 Task: Search one way flight ticket for 2 adults, 2 infants in seat and 1 infant on lap in first from Rockford: Chicago Rockford International Airport(was Northwest Chicagoland Regional Airport At Rockford) to Greensboro: Piedmont Triad International Airport on 5-1-2023. Choice of flights is Delta. Number of bags: 1 carry on bag and 5 checked bags. Price is upto 65000. Outbound departure time preference is 23:30.
Action: Mouse moved to (286, 333)
Screenshot: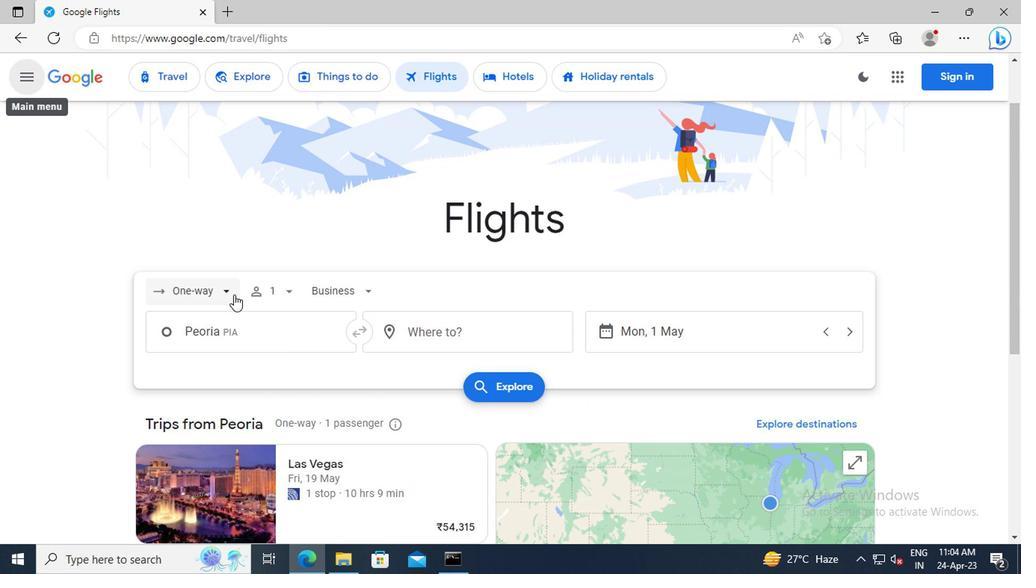 
Action: Mouse pressed left at (286, 333)
Screenshot: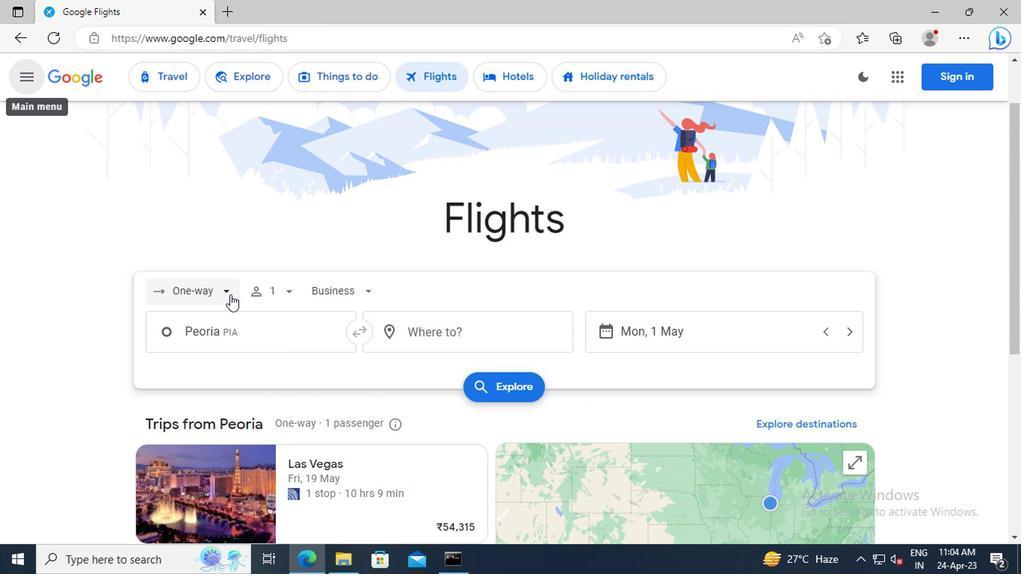 
Action: Mouse moved to (264, 385)
Screenshot: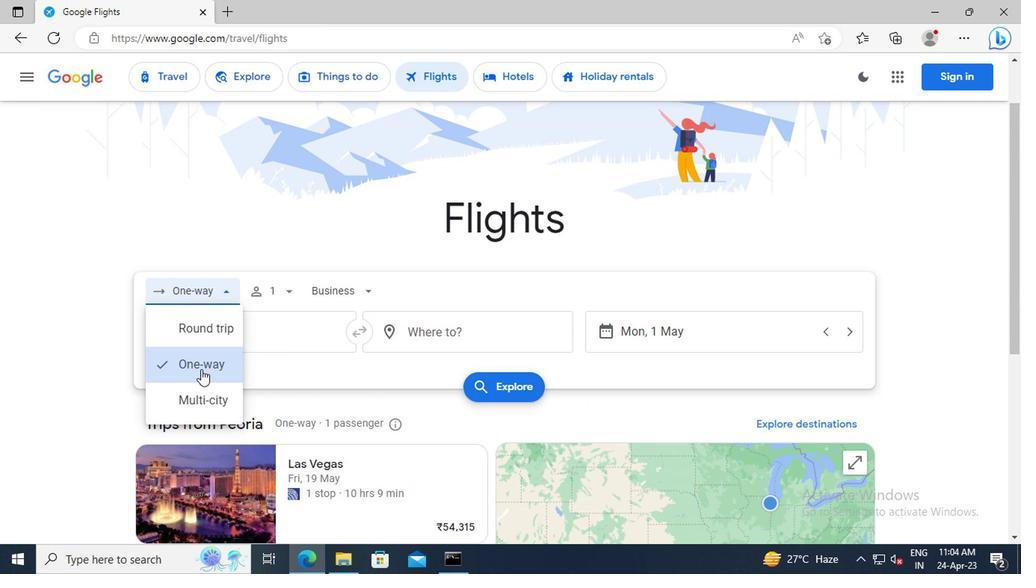 
Action: Mouse pressed left at (264, 385)
Screenshot: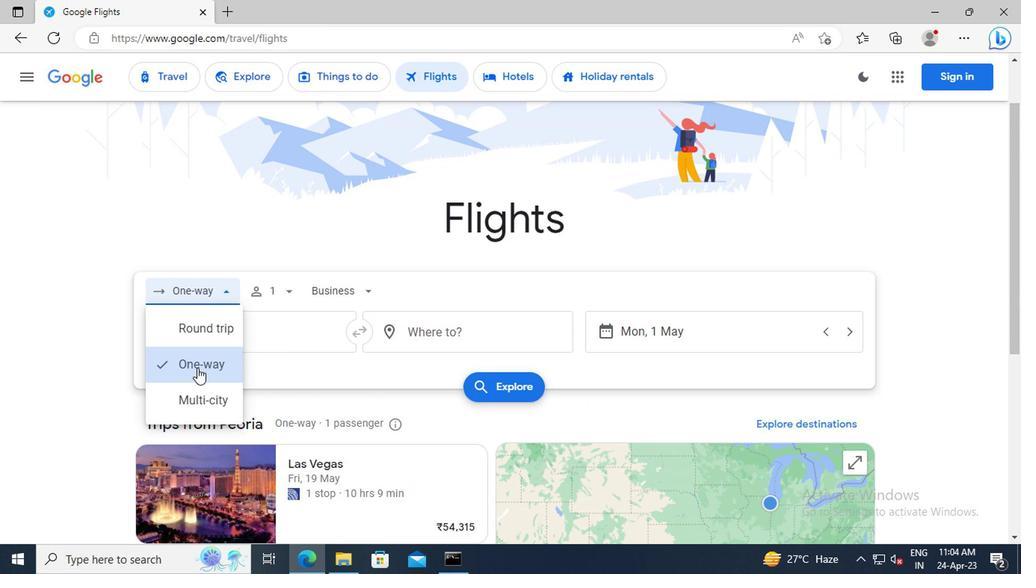 
Action: Mouse moved to (332, 332)
Screenshot: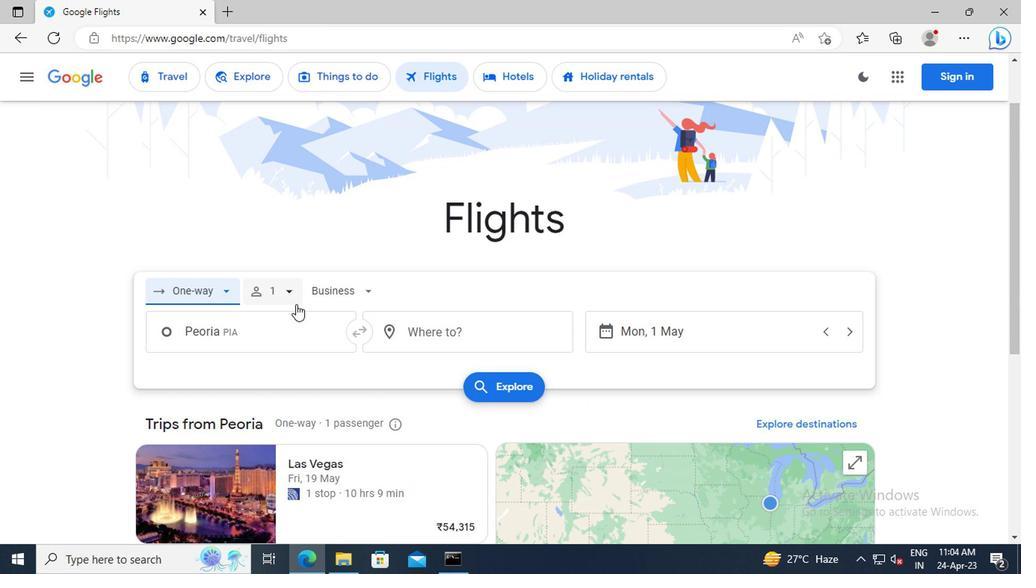 
Action: Mouse pressed left at (332, 332)
Screenshot: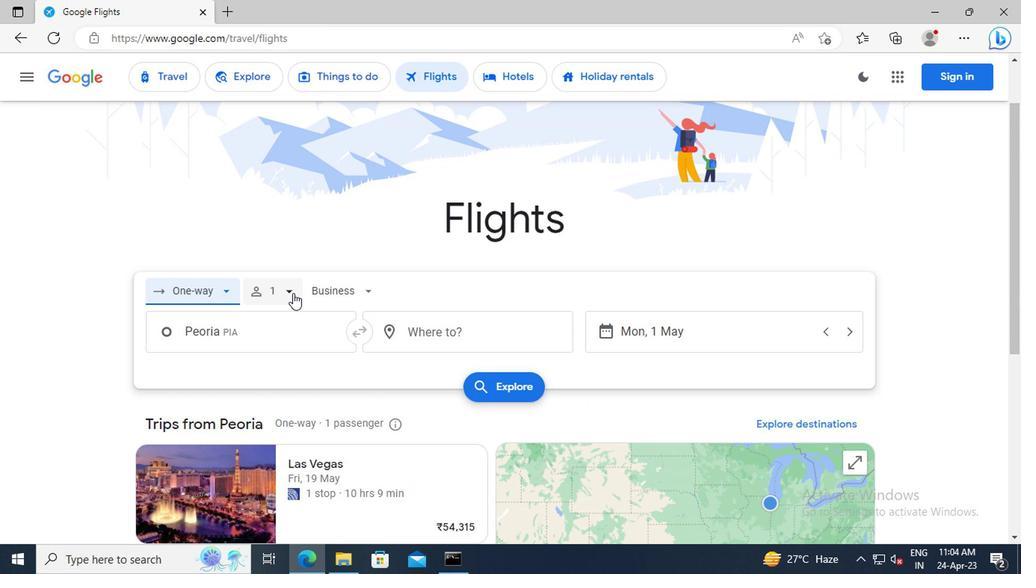 
Action: Mouse moved to (408, 361)
Screenshot: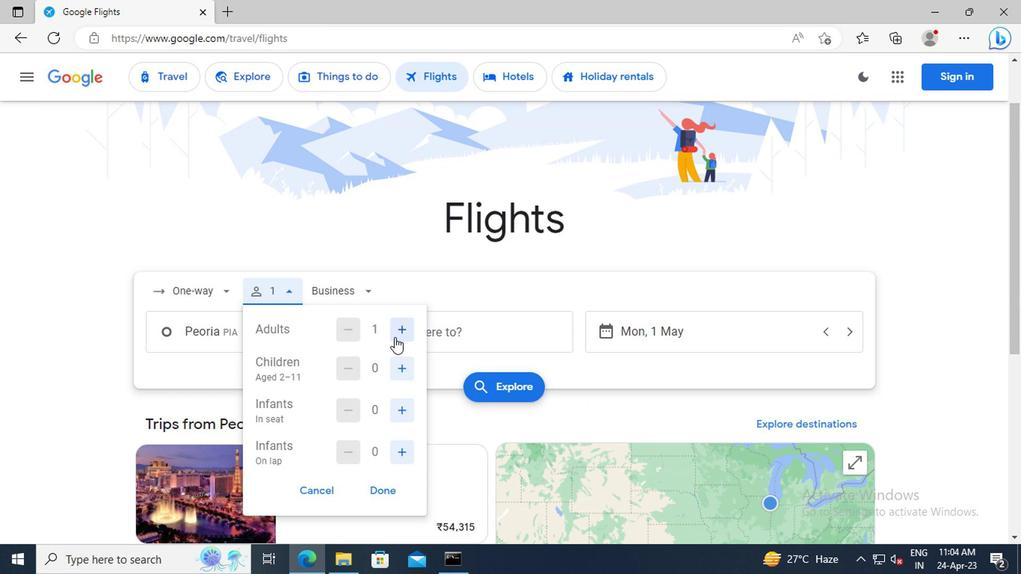 
Action: Mouse pressed left at (408, 361)
Screenshot: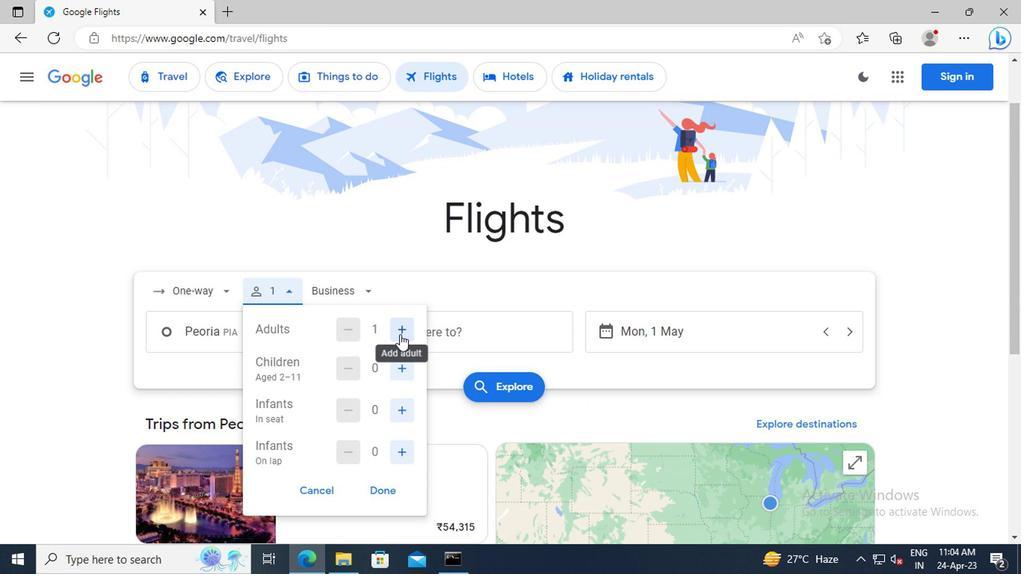 
Action: Mouse moved to (410, 415)
Screenshot: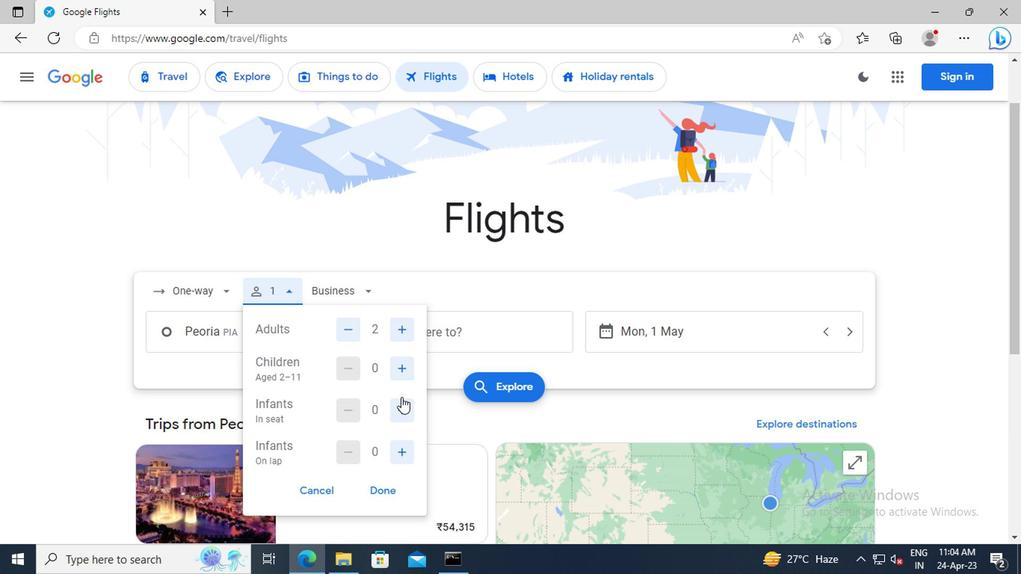
Action: Mouse pressed left at (410, 415)
Screenshot: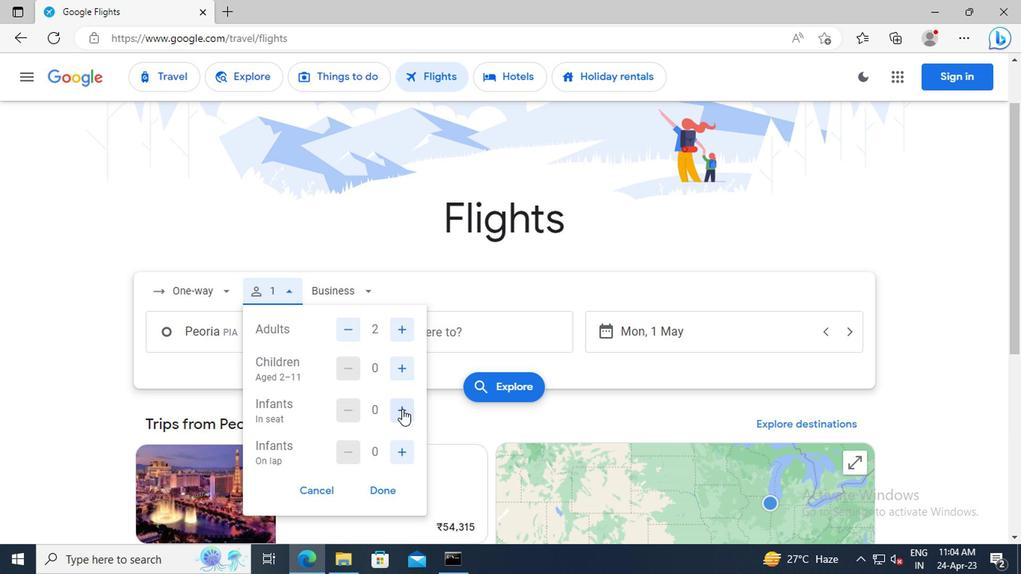 
Action: Mouse pressed left at (410, 415)
Screenshot: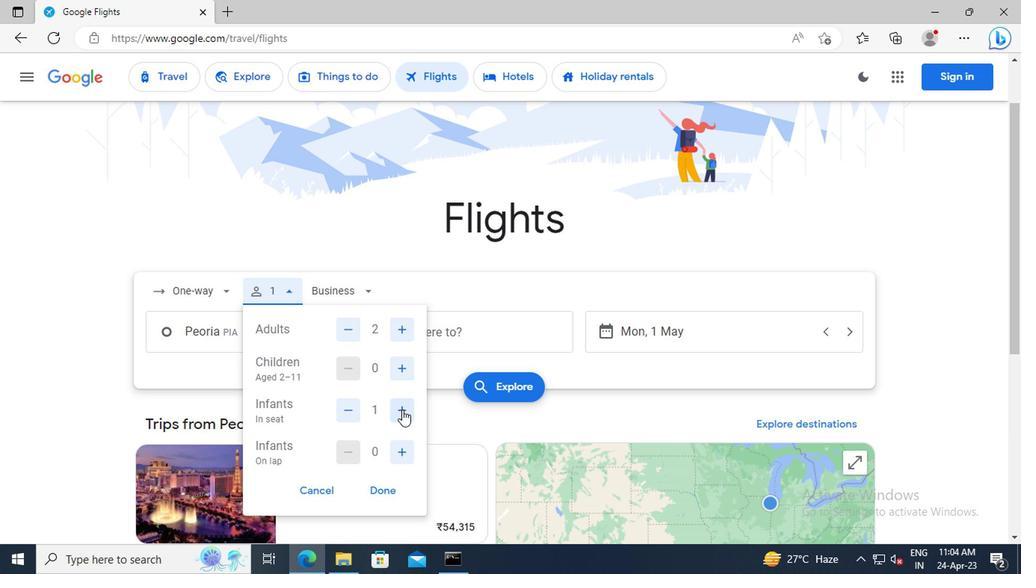 
Action: Mouse moved to (408, 443)
Screenshot: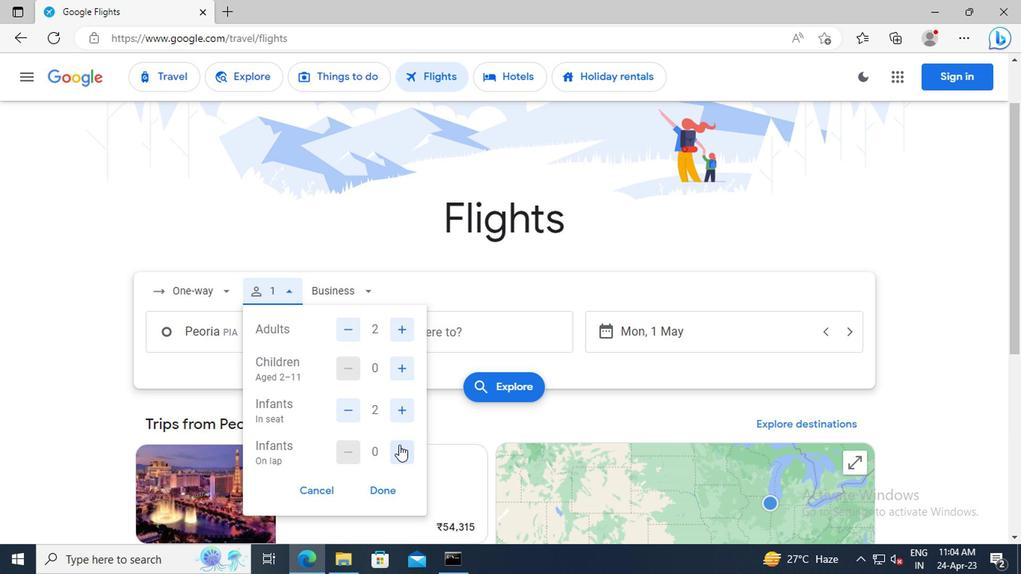 
Action: Mouse pressed left at (408, 443)
Screenshot: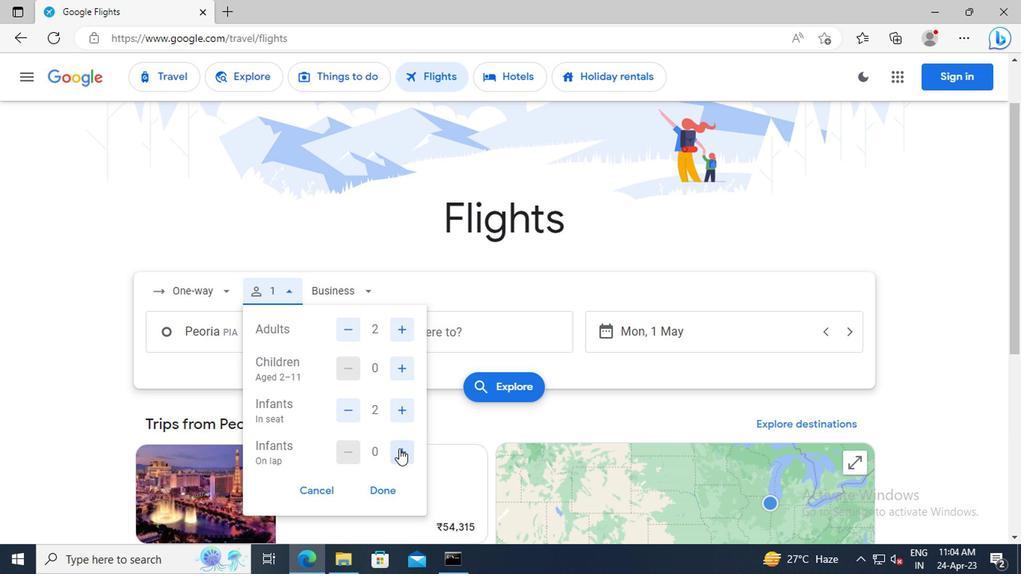 
Action: Mouse moved to (400, 473)
Screenshot: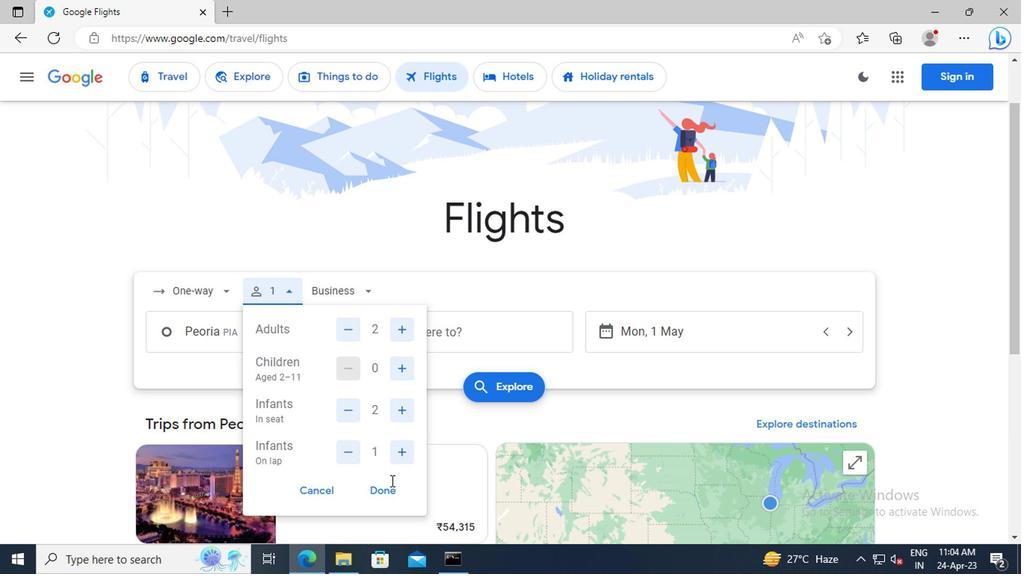 
Action: Mouse pressed left at (400, 473)
Screenshot: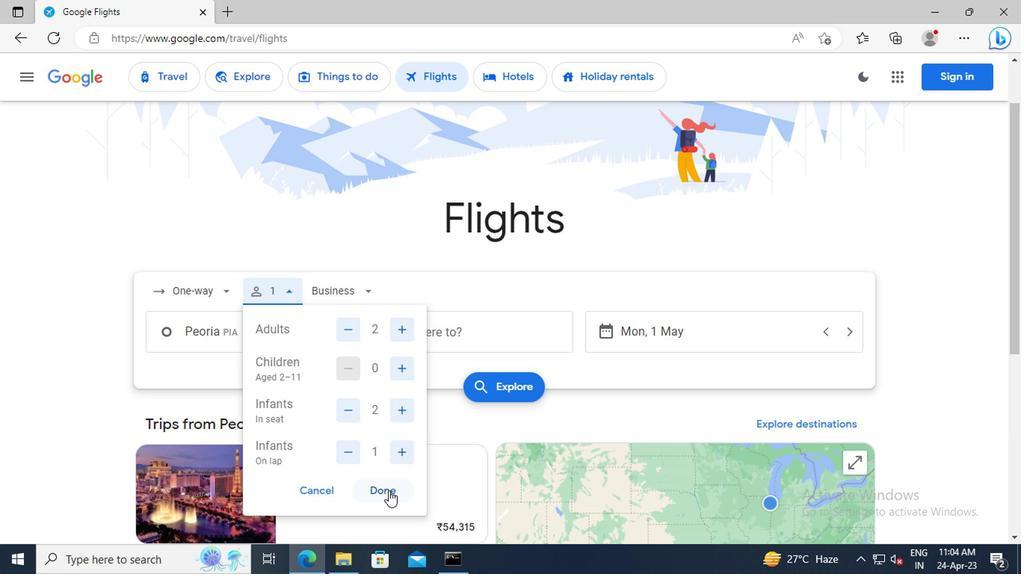 
Action: Mouse moved to (366, 328)
Screenshot: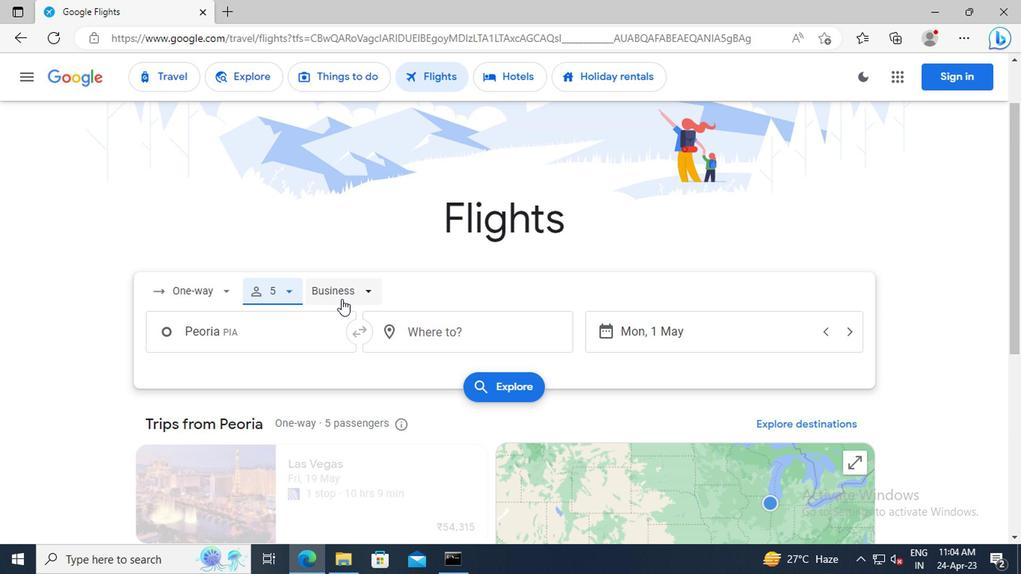 
Action: Mouse pressed left at (366, 328)
Screenshot: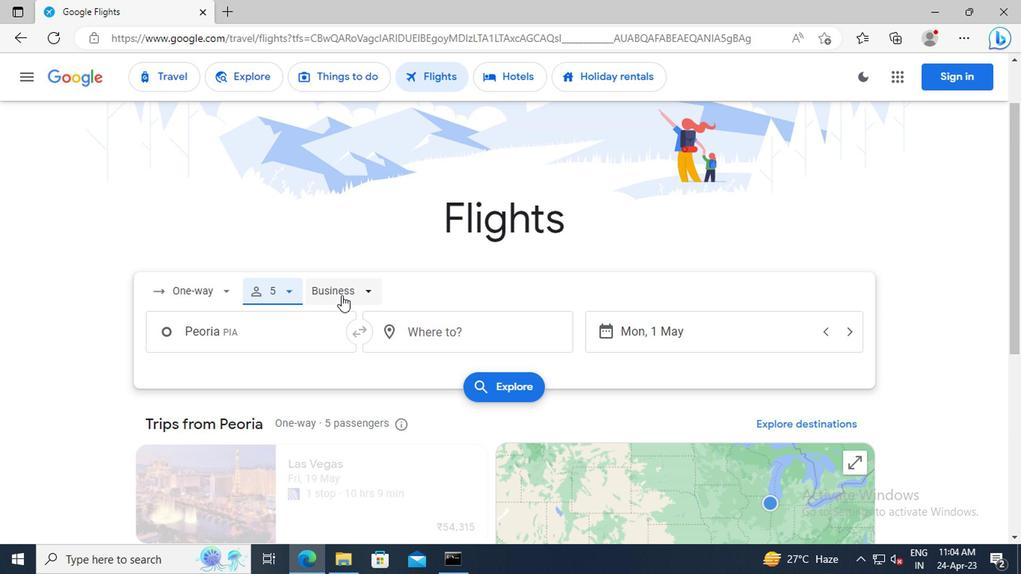 
Action: Mouse moved to (374, 435)
Screenshot: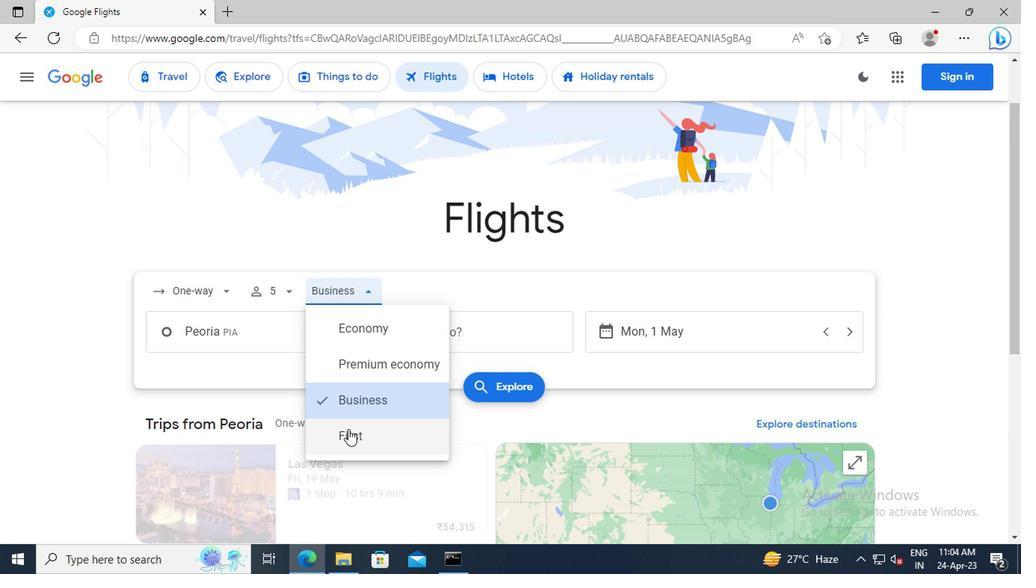 
Action: Mouse pressed left at (374, 435)
Screenshot: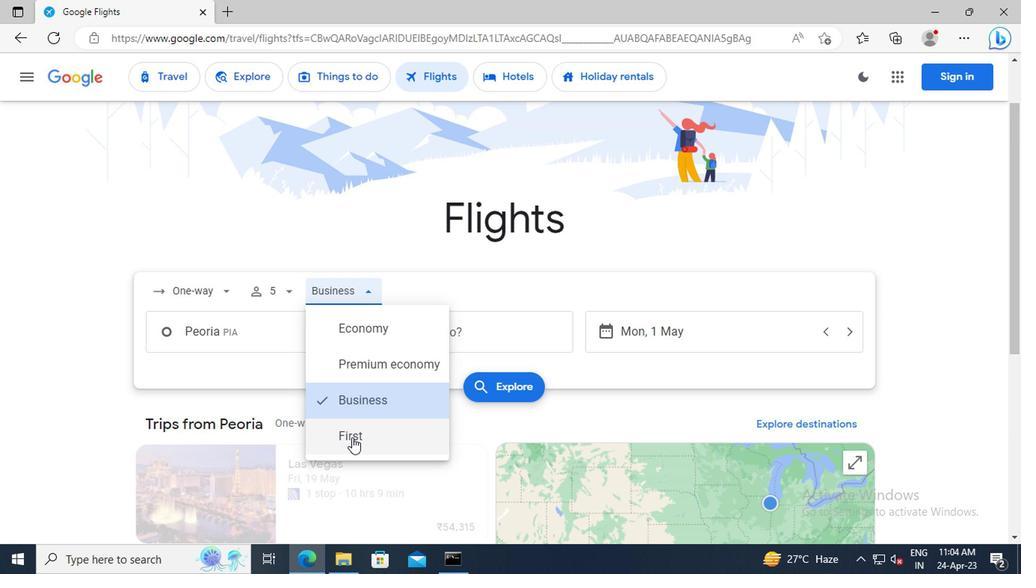 
Action: Mouse moved to (282, 357)
Screenshot: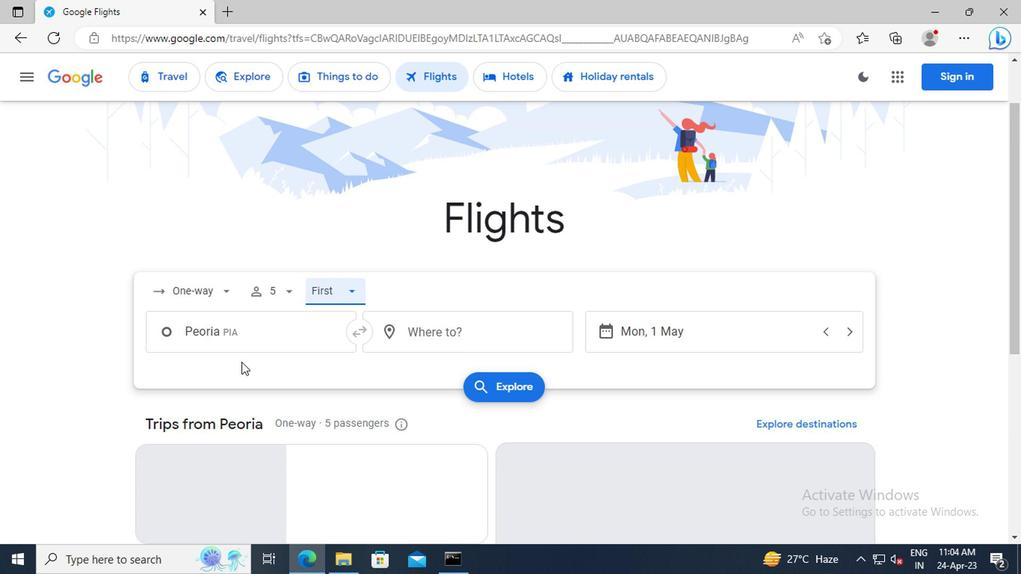 
Action: Mouse pressed left at (282, 357)
Screenshot: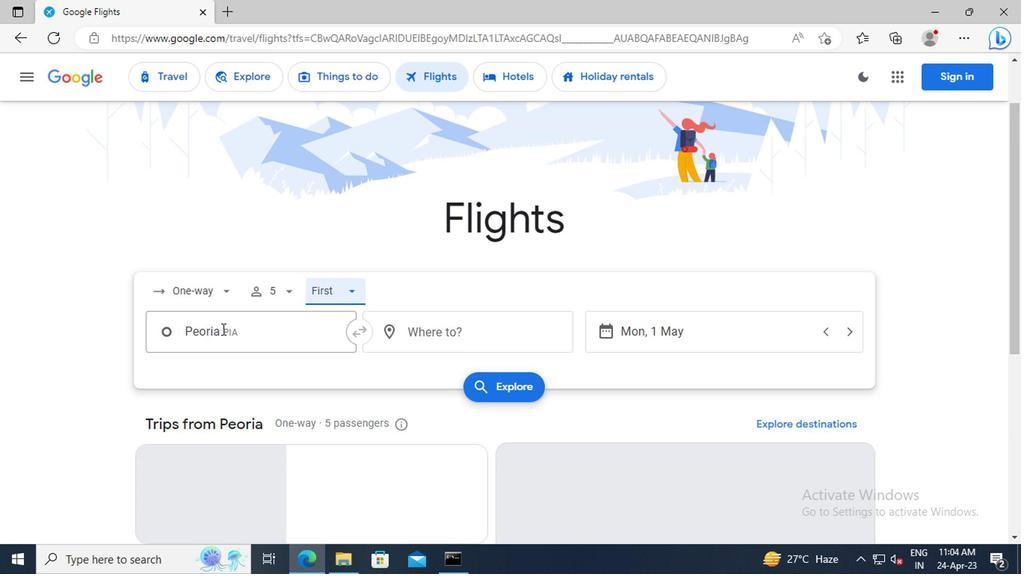 
Action: Key pressed <Key.shift>ROCKFORD<Key.shift>:<Key.space><Key.shift>CHI
Screenshot: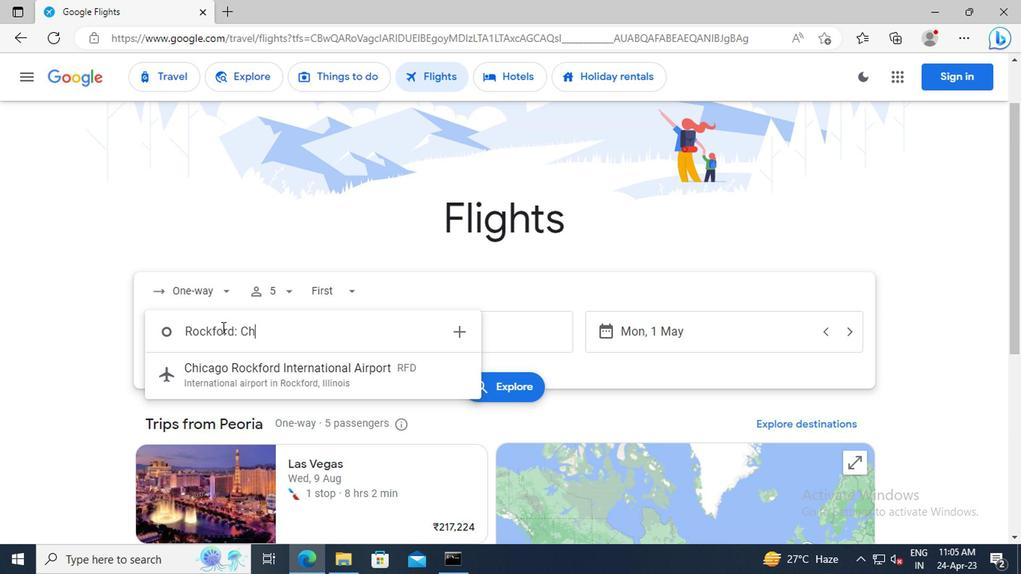 
Action: Mouse moved to (298, 385)
Screenshot: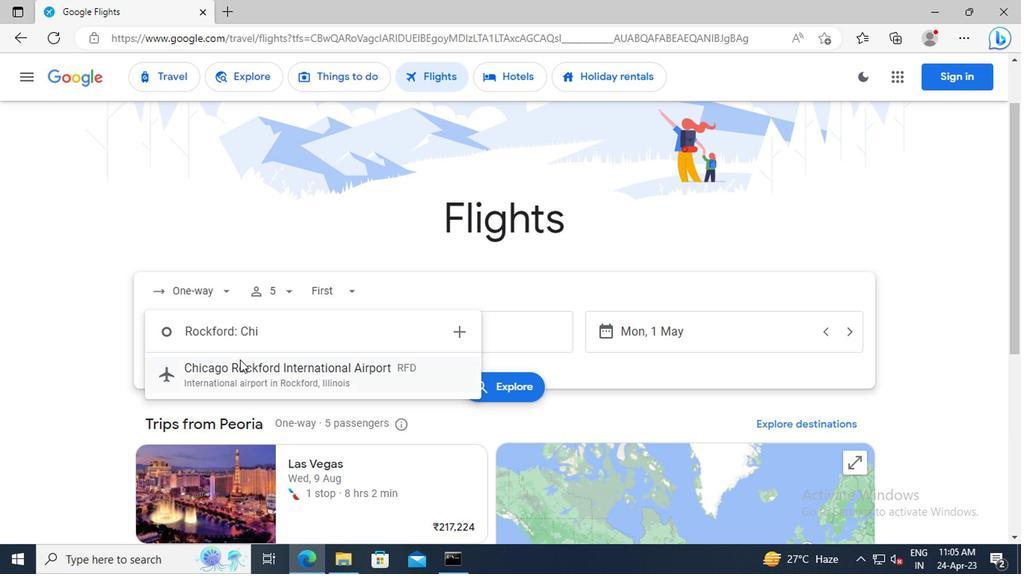 
Action: Mouse pressed left at (298, 385)
Screenshot: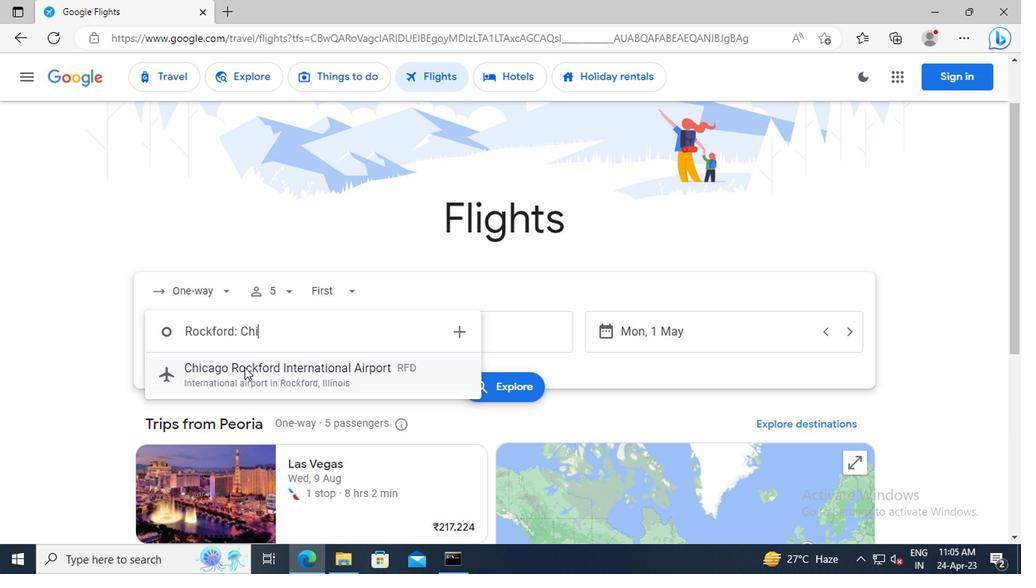 
Action: Mouse moved to (423, 364)
Screenshot: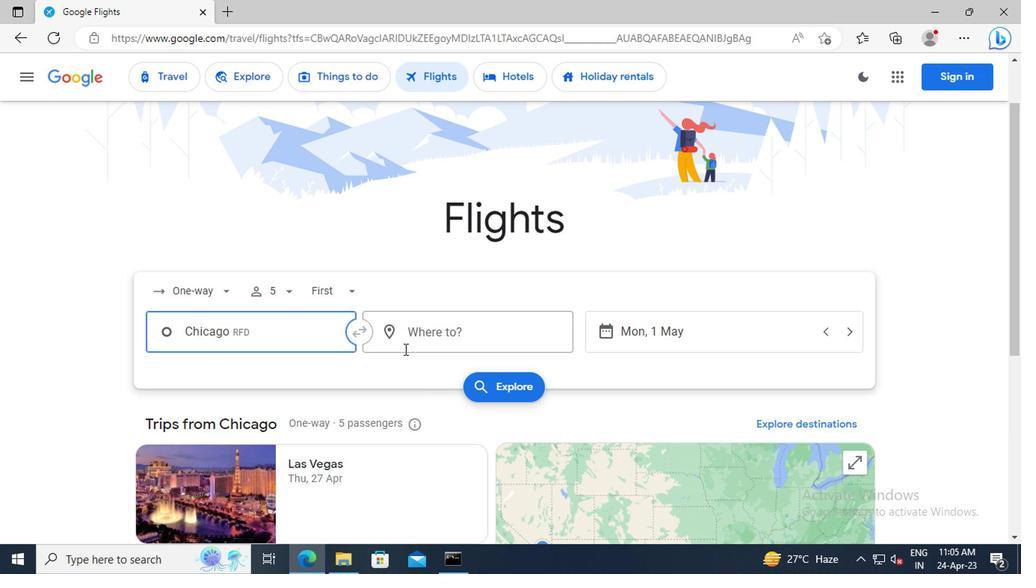 
Action: Mouse pressed left at (423, 364)
Screenshot: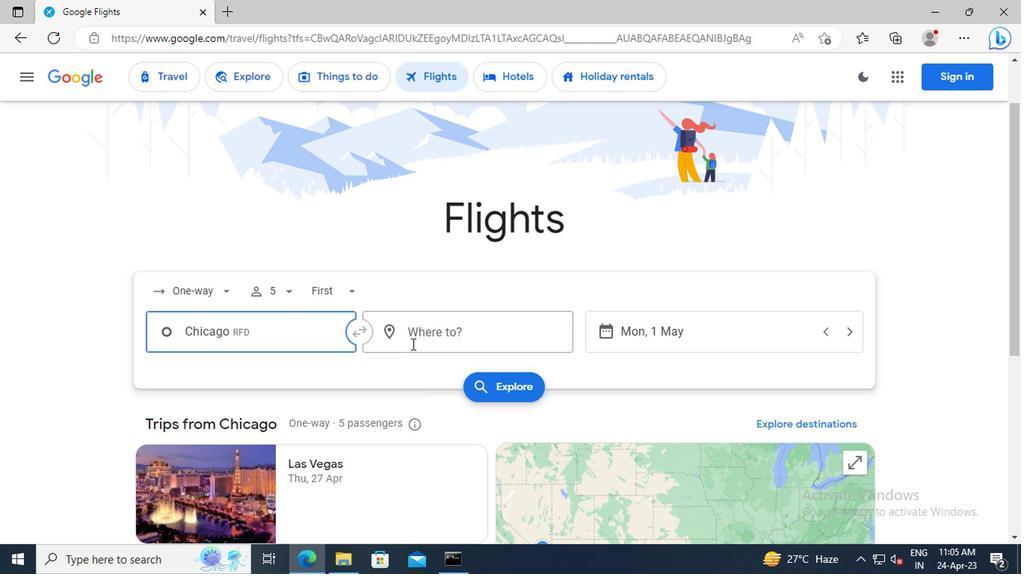 
Action: Key pressed <Key.shift>GREENSBORO<Key.shift>:
Screenshot: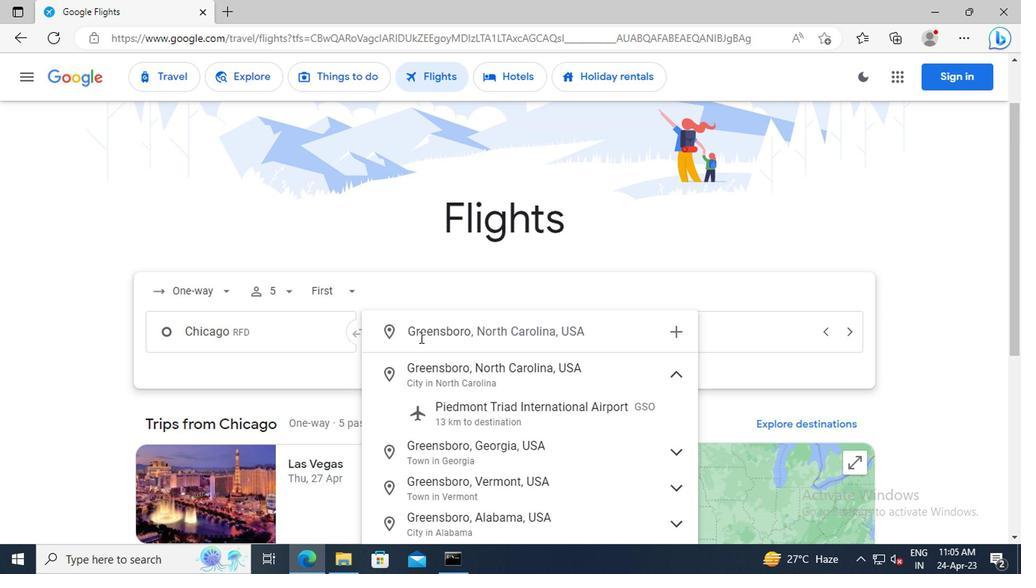 
Action: Mouse moved to (482, 415)
Screenshot: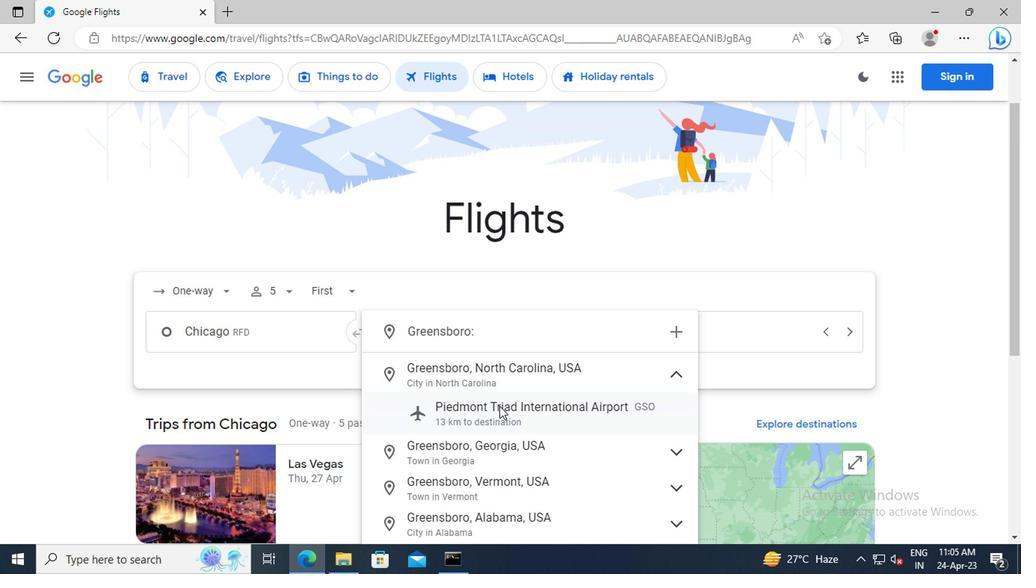 
Action: Mouse pressed left at (482, 415)
Screenshot: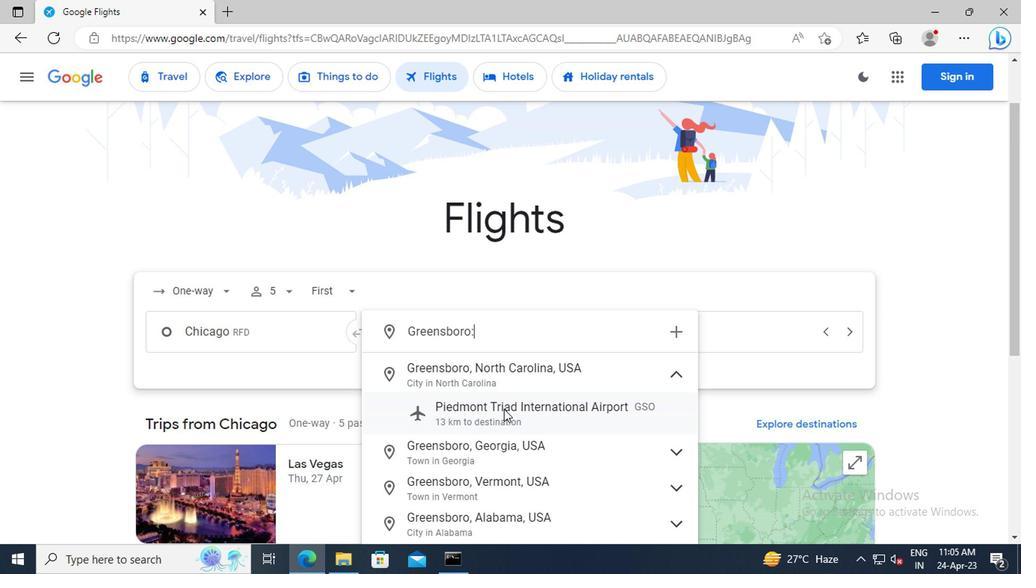 
Action: Mouse moved to (609, 362)
Screenshot: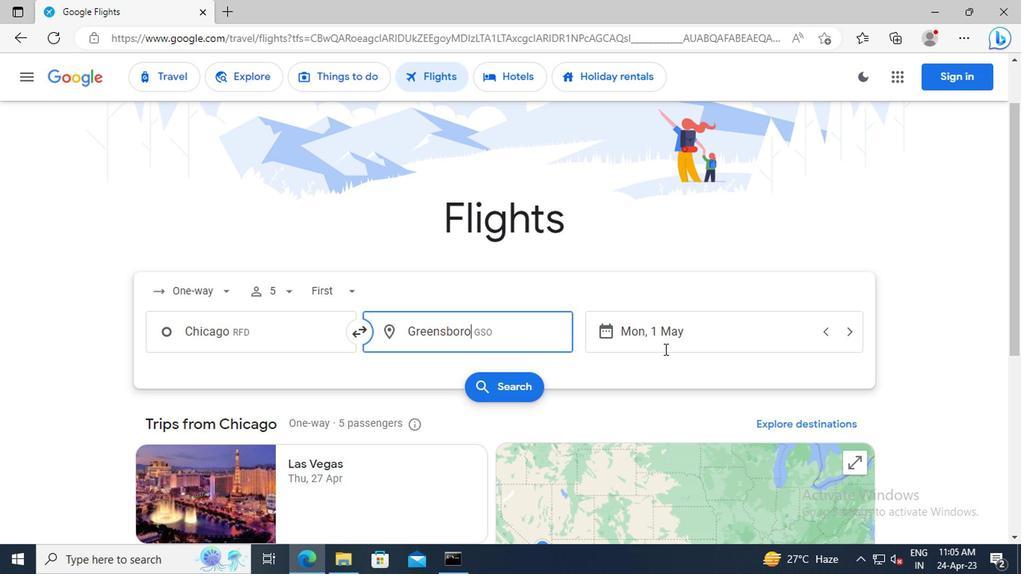 
Action: Mouse pressed left at (609, 362)
Screenshot: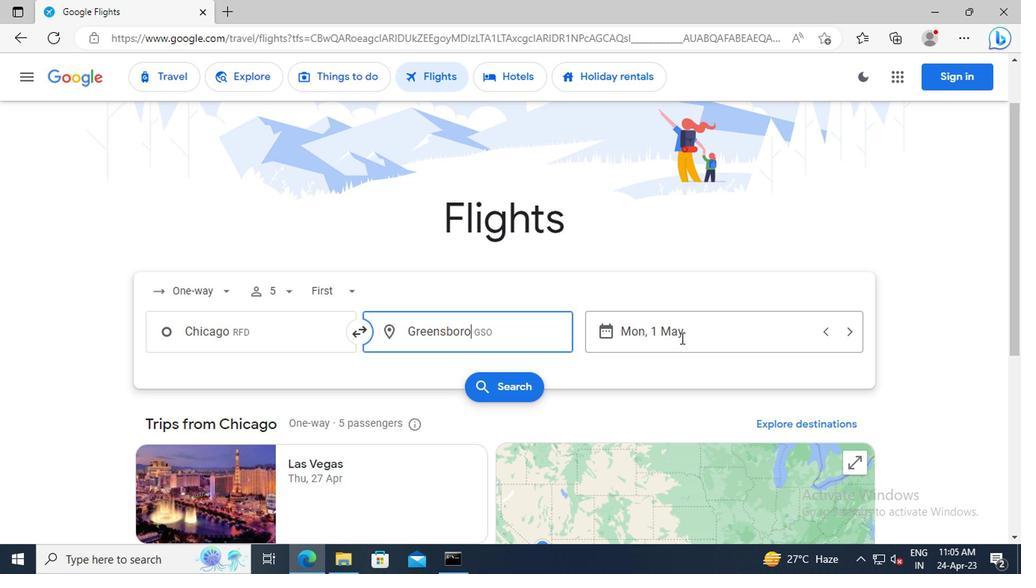 
Action: Mouse moved to (589, 358)
Screenshot: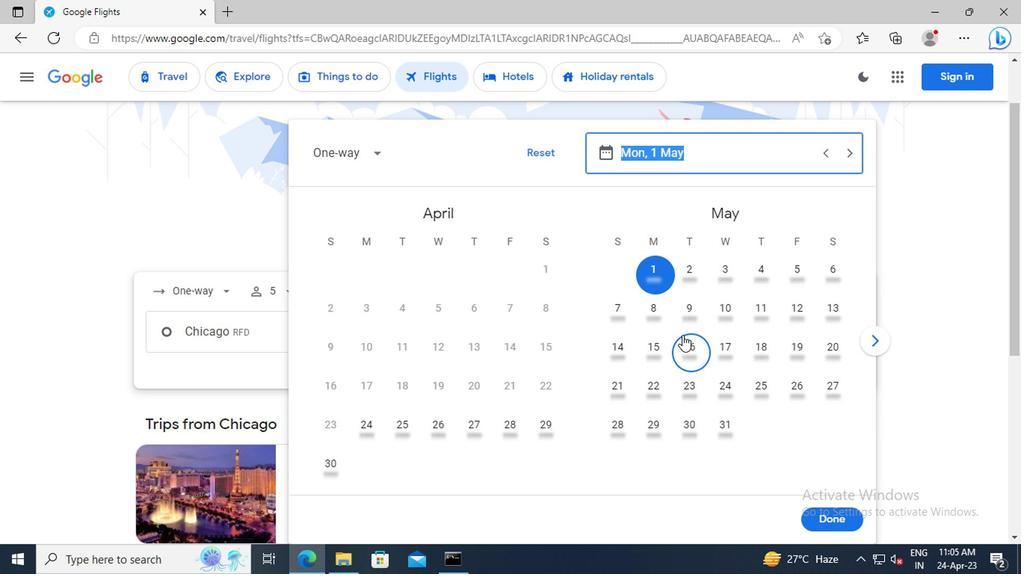 
Action: Key pressed 1<Key.space>MAY<Key.enter>
Screenshot: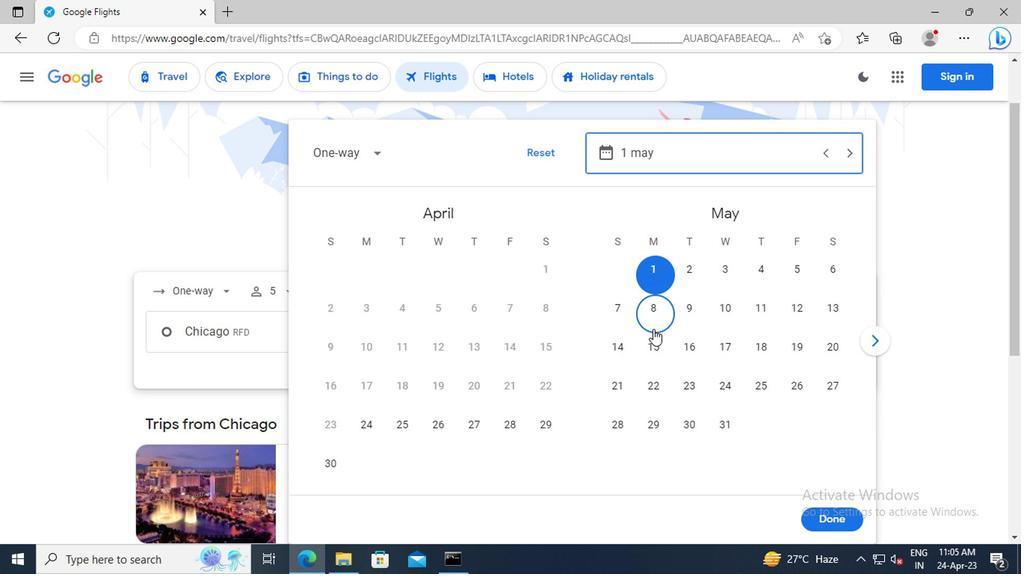 
Action: Mouse moved to (711, 497)
Screenshot: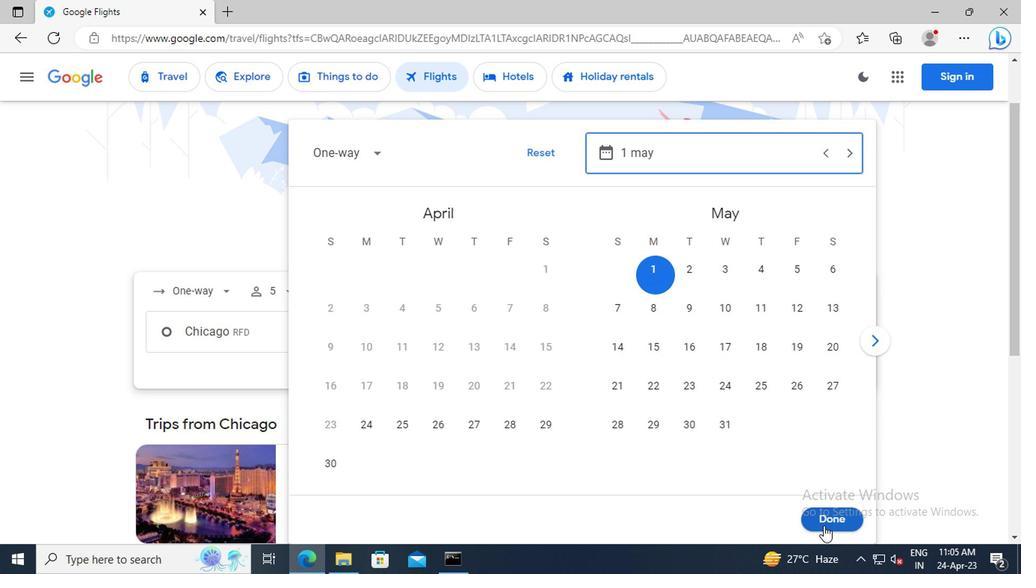 
Action: Mouse pressed left at (711, 497)
Screenshot: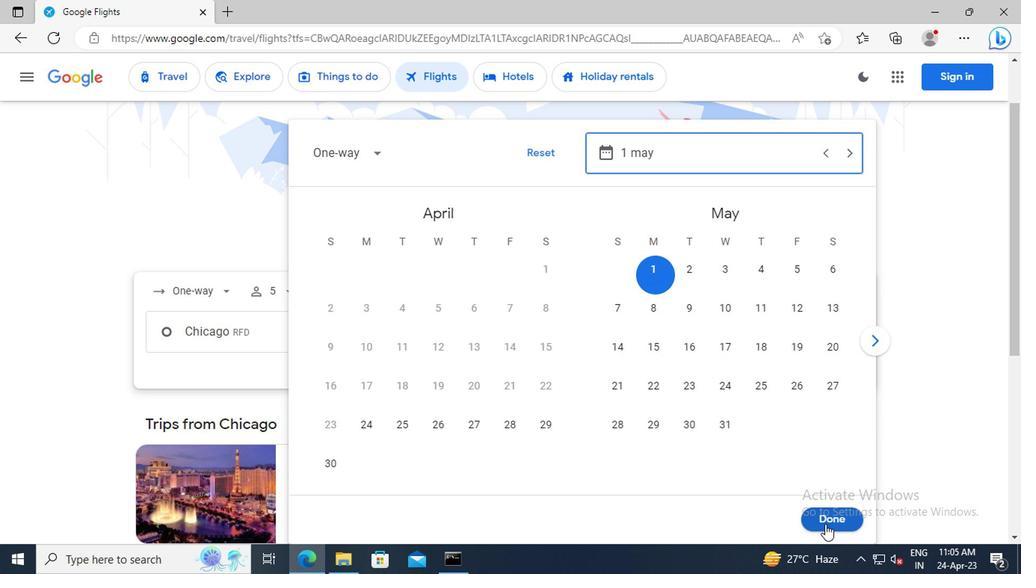 
Action: Mouse moved to (492, 398)
Screenshot: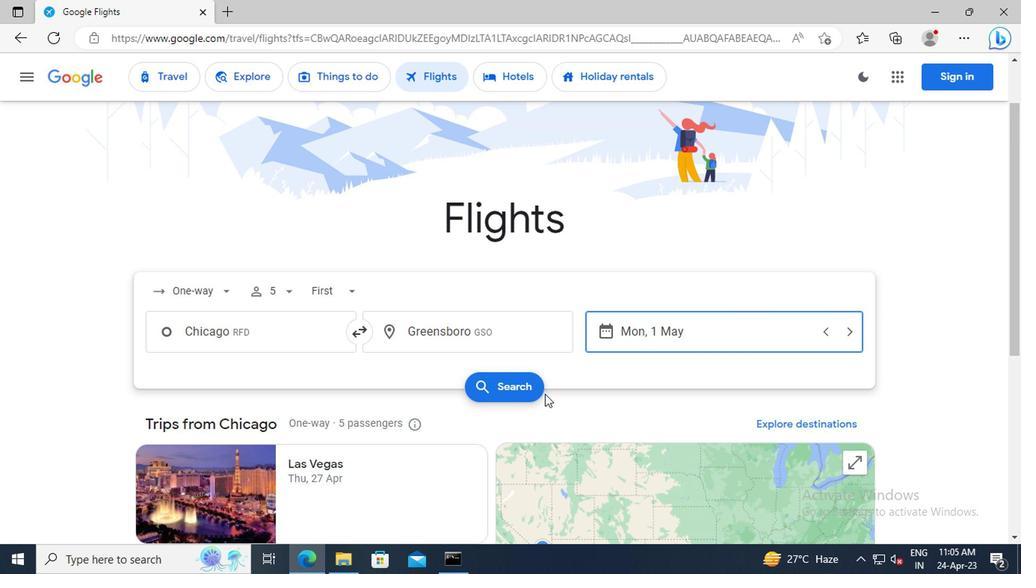 
Action: Mouse pressed left at (492, 398)
Screenshot: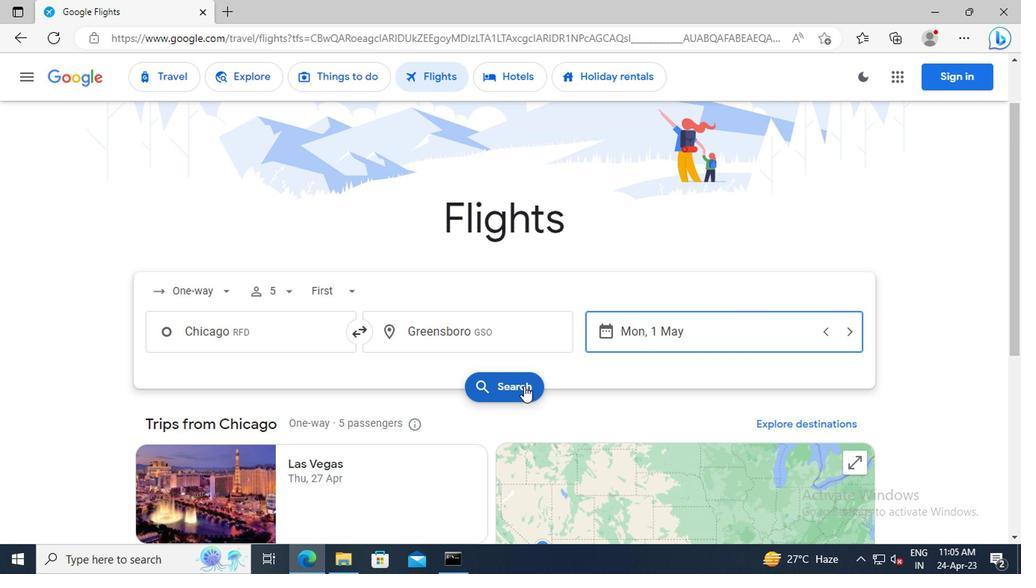 
Action: Mouse moved to (245, 274)
Screenshot: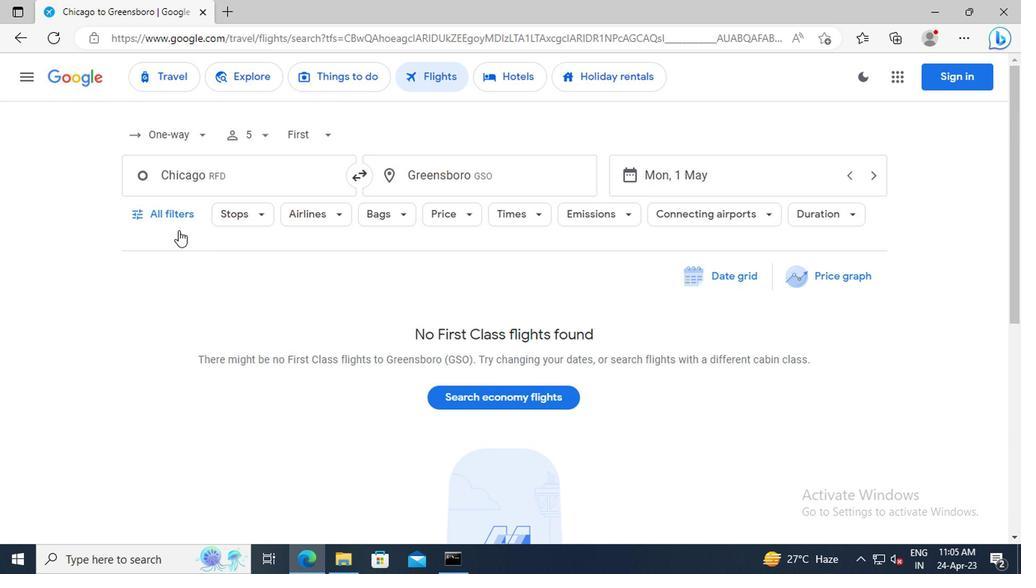 
Action: Mouse pressed left at (245, 274)
Screenshot: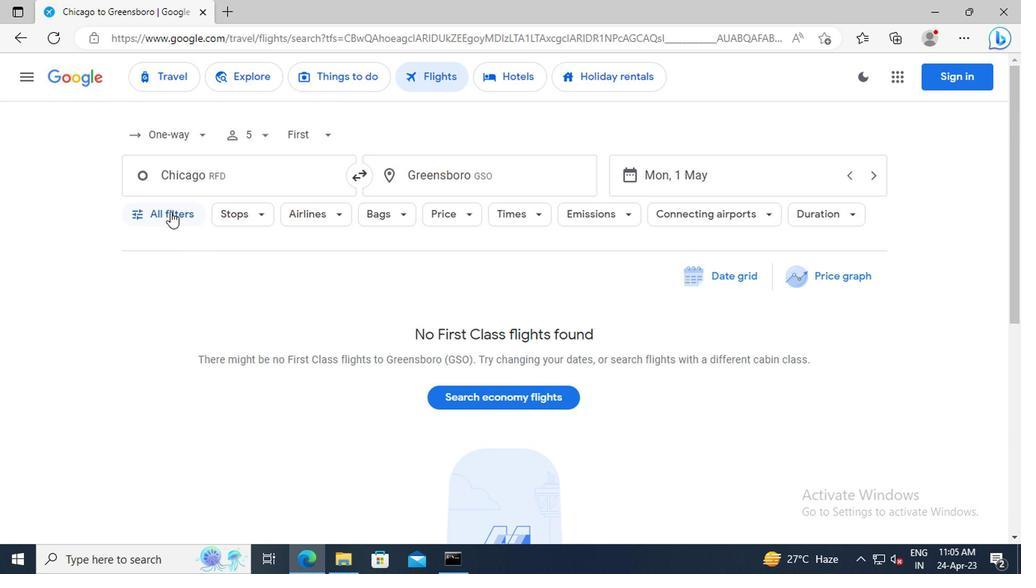 
Action: Mouse moved to (308, 346)
Screenshot: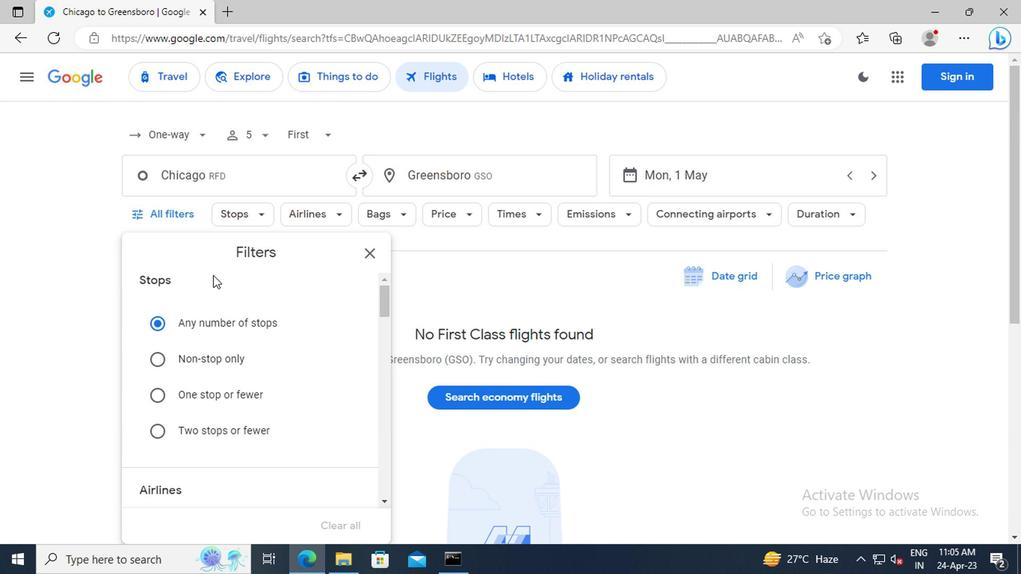 
Action: Mouse scrolled (308, 345) with delta (0, 0)
Screenshot: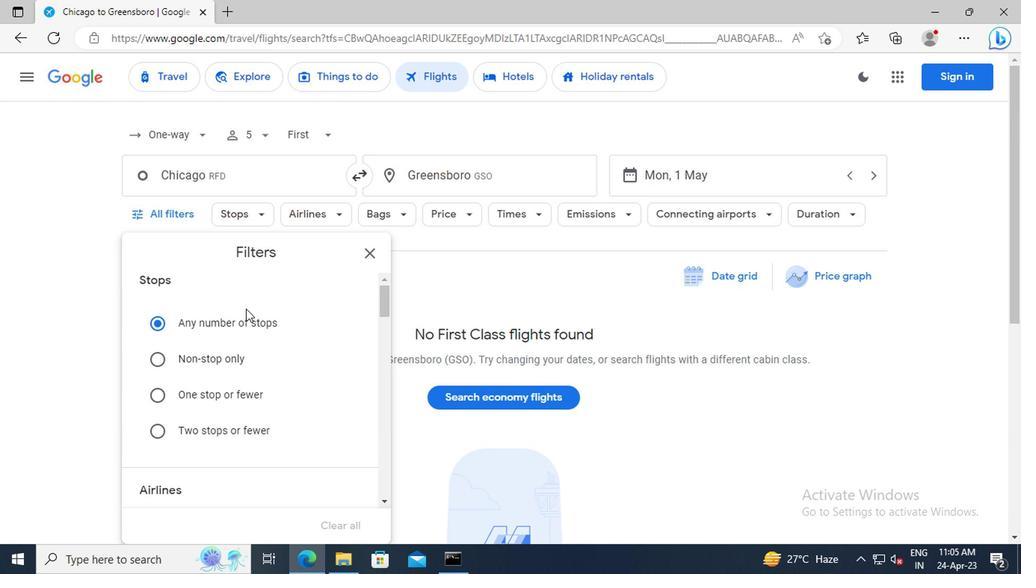 
Action: Mouse scrolled (308, 345) with delta (0, 0)
Screenshot: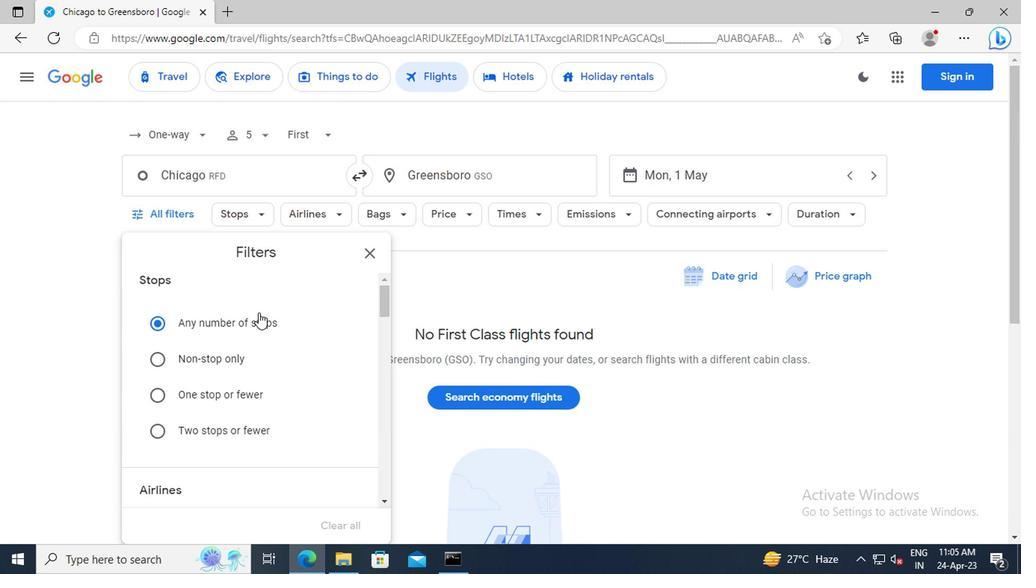
Action: Mouse scrolled (308, 345) with delta (0, 0)
Screenshot: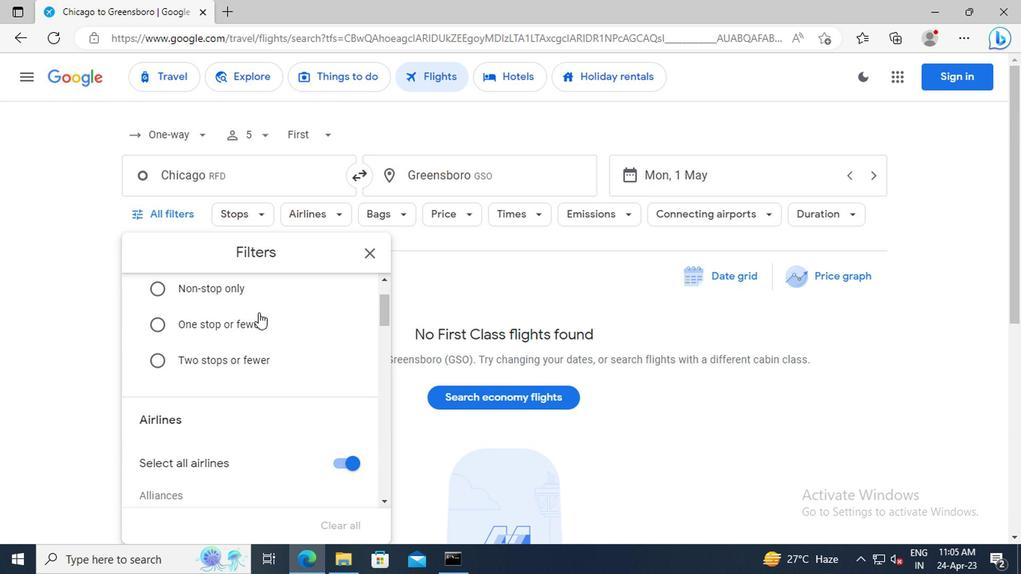 
Action: Mouse scrolled (308, 345) with delta (0, 0)
Screenshot: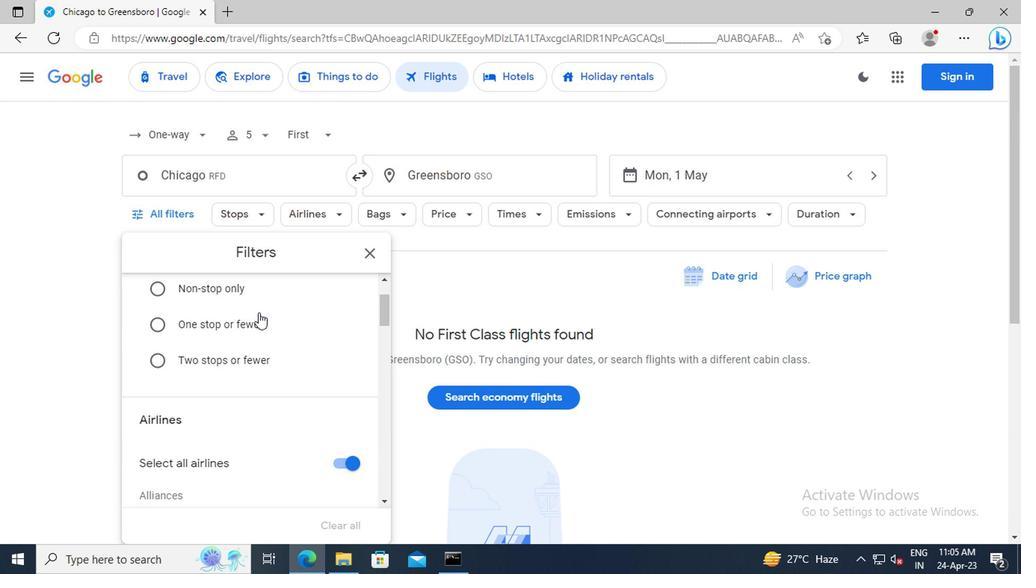 
Action: Mouse scrolled (308, 345) with delta (0, 0)
Screenshot: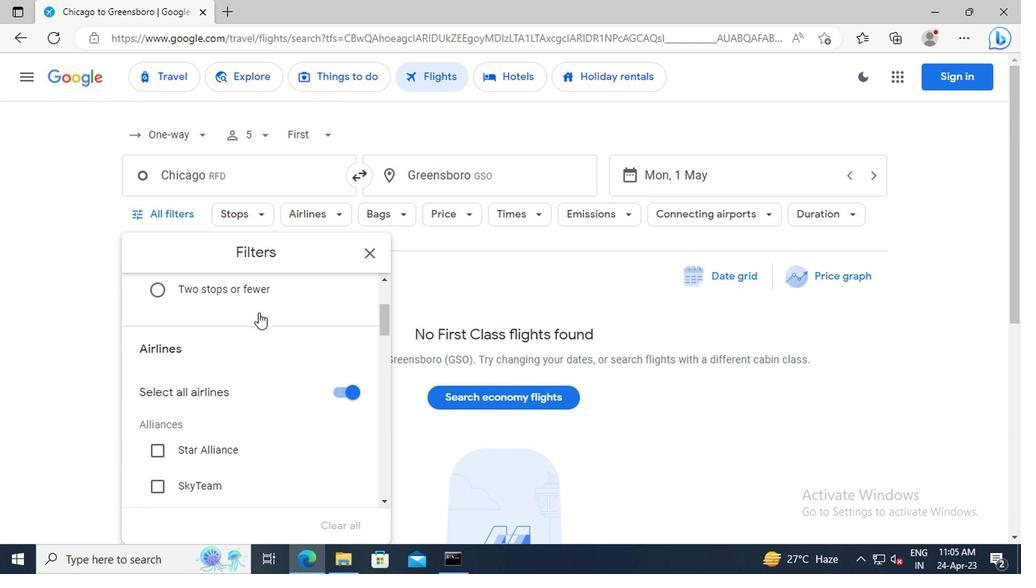 
Action: Mouse scrolled (308, 345) with delta (0, 0)
Screenshot: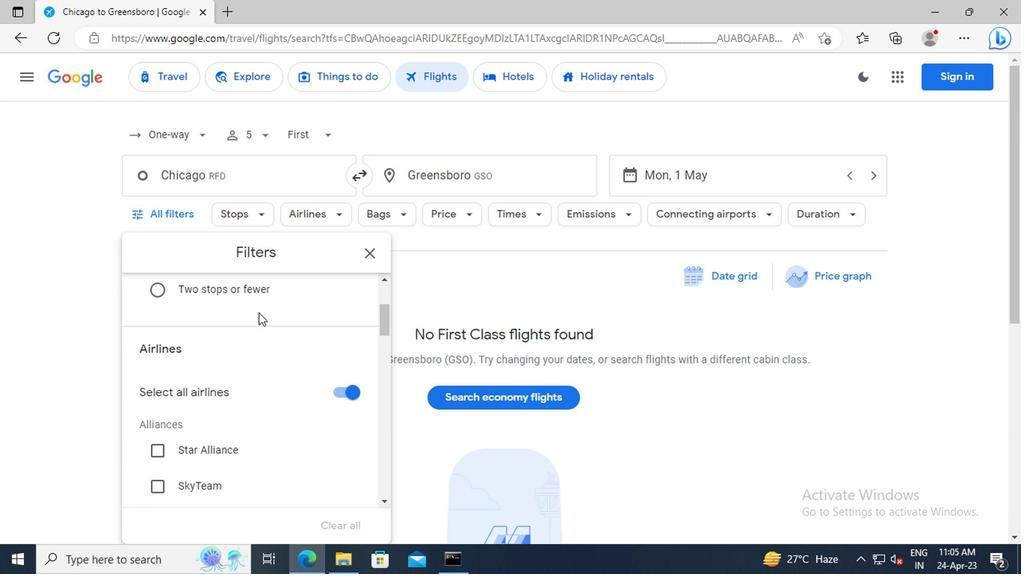 
Action: Mouse scrolled (308, 345) with delta (0, 0)
Screenshot: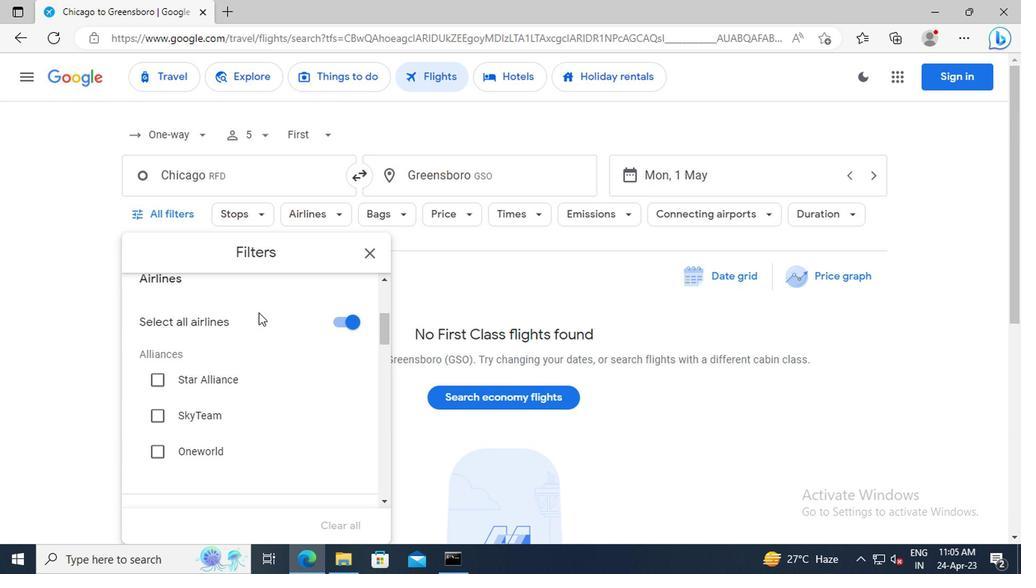 
Action: Mouse scrolled (308, 345) with delta (0, 0)
Screenshot: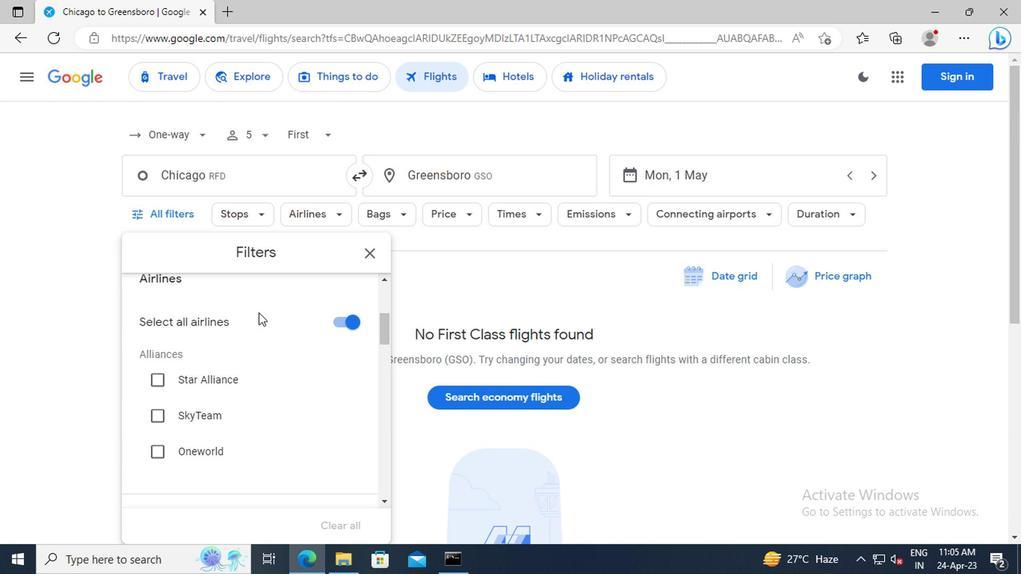 
Action: Mouse scrolled (308, 345) with delta (0, 0)
Screenshot: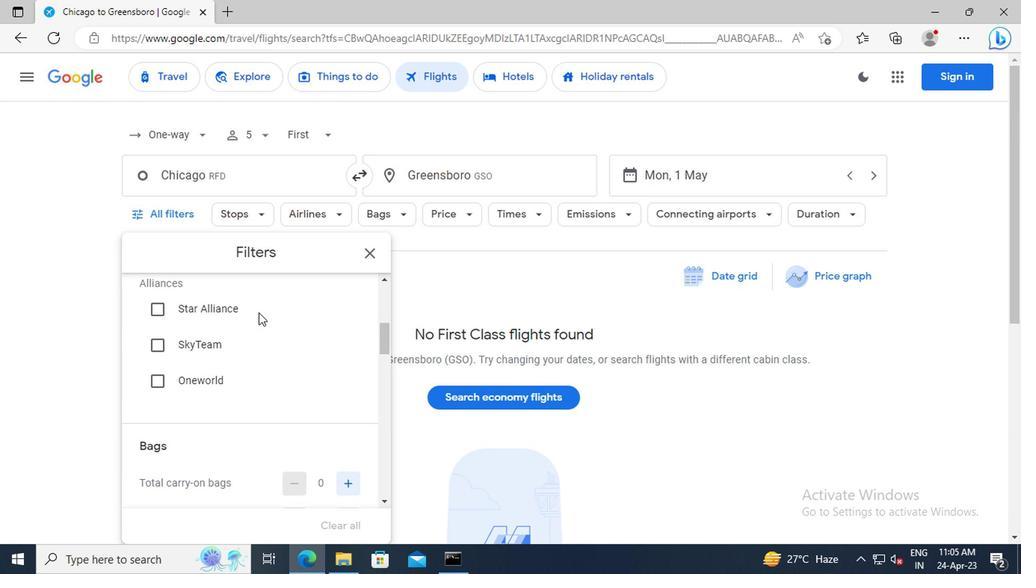 
Action: Mouse moved to (370, 441)
Screenshot: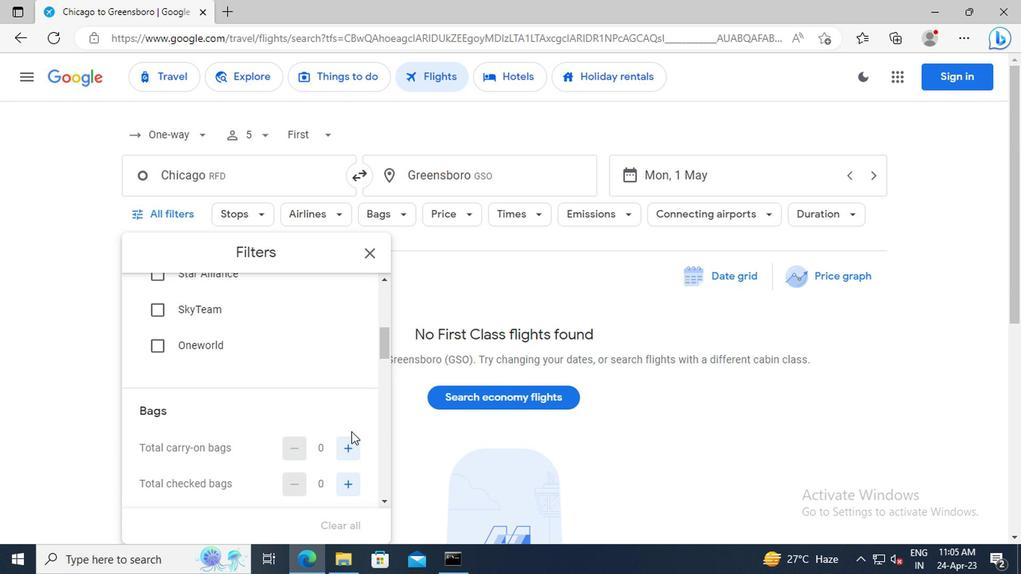 
Action: Mouse pressed left at (370, 441)
Screenshot: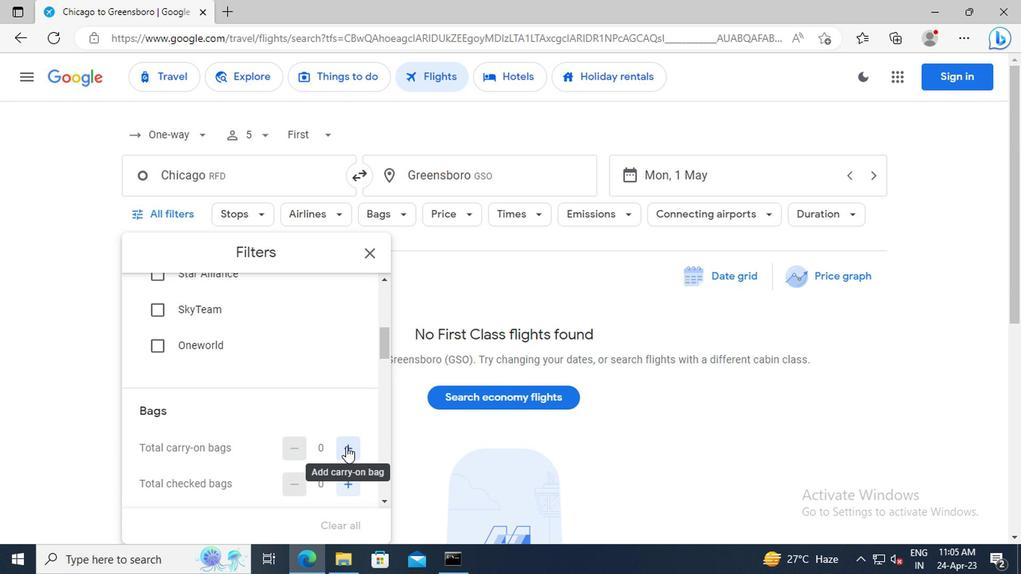 
Action: Mouse scrolled (370, 441) with delta (0, 0)
Screenshot: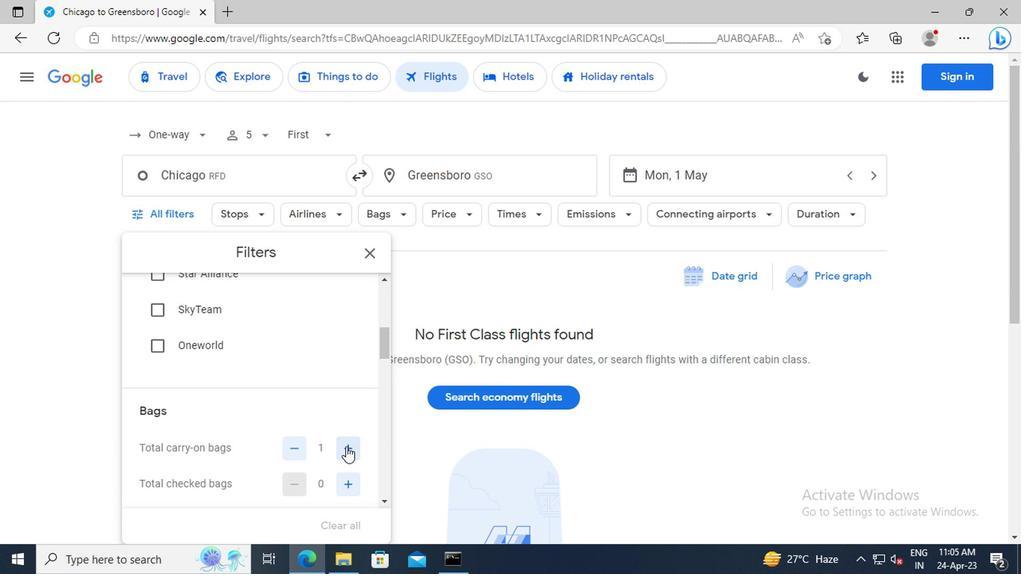 
Action: Mouse scrolled (370, 441) with delta (0, 0)
Screenshot: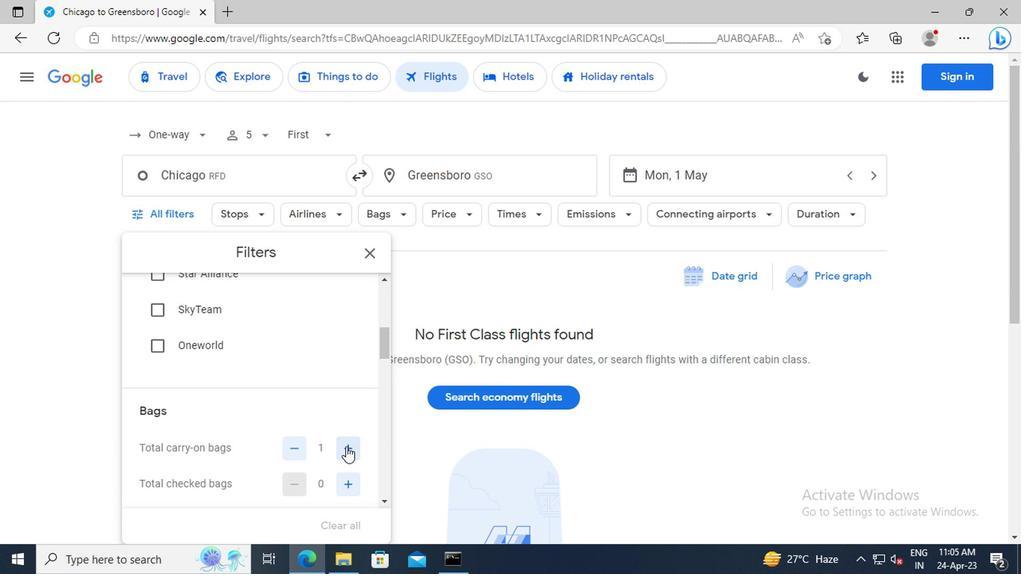 
Action: Mouse moved to (369, 419)
Screenshot: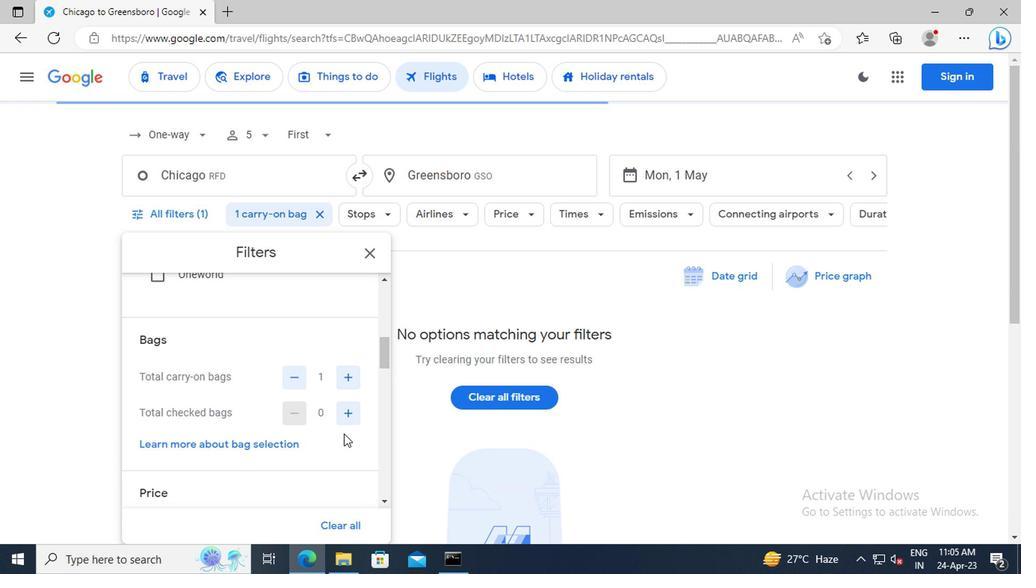
Action: Mouse pressed left at (369, 419)
Screenshot: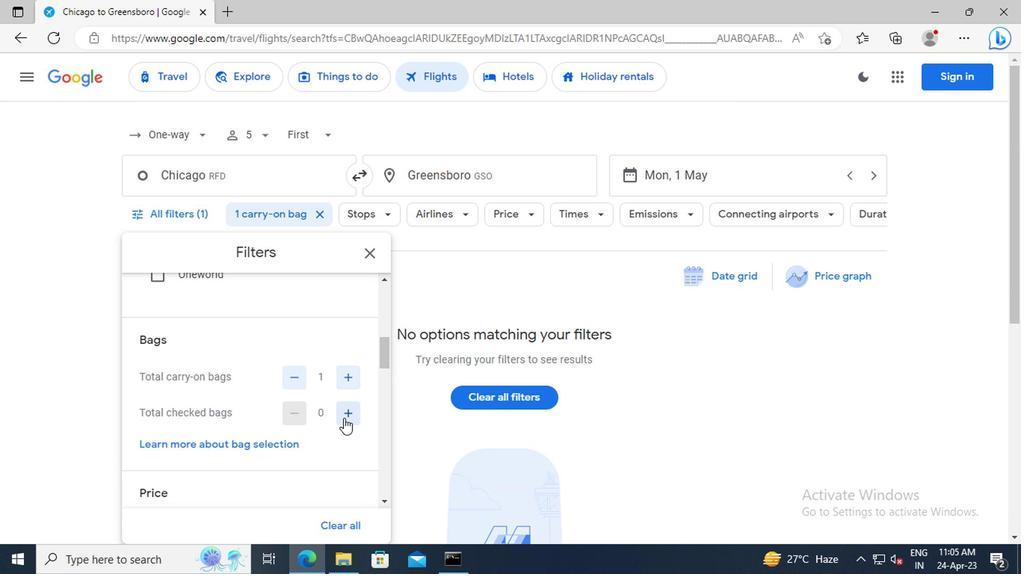 
Action: Mouse pressed left at (369, 419)
Screenshot: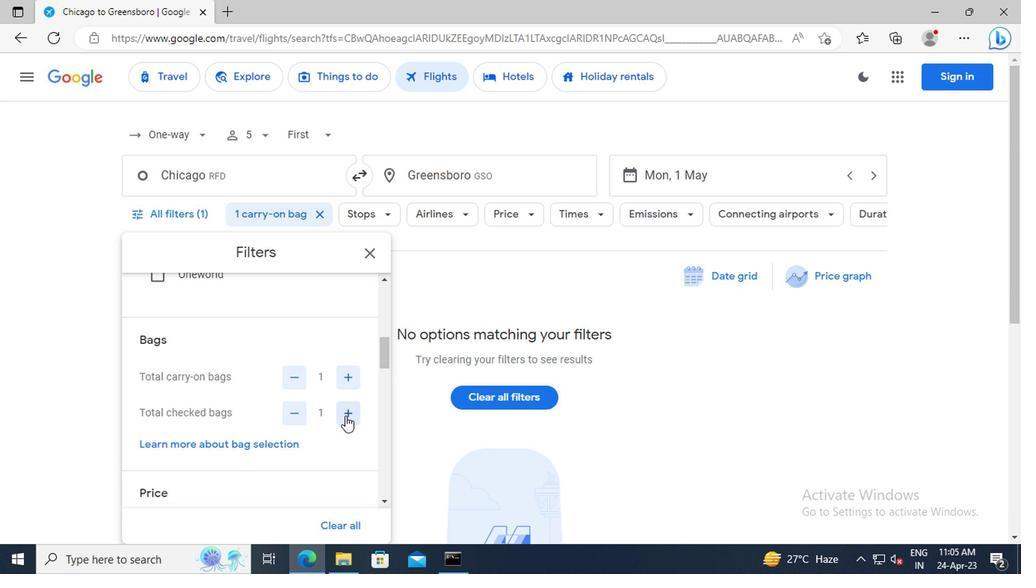 
Action: Mouse pressed left at (369, 419)
Screenshot: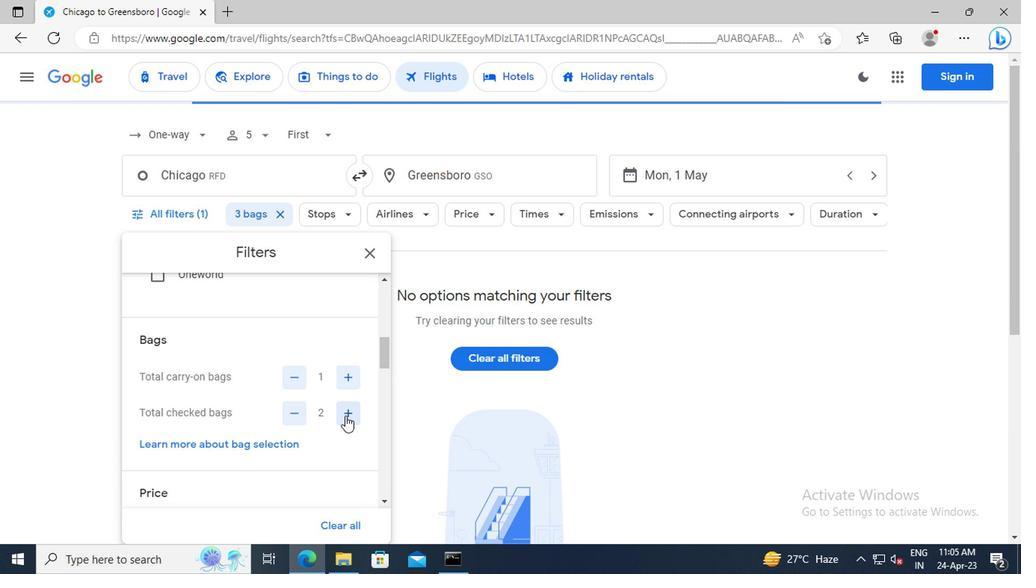 
Action: Mouse pressed left at (369, 419)
Screenshot: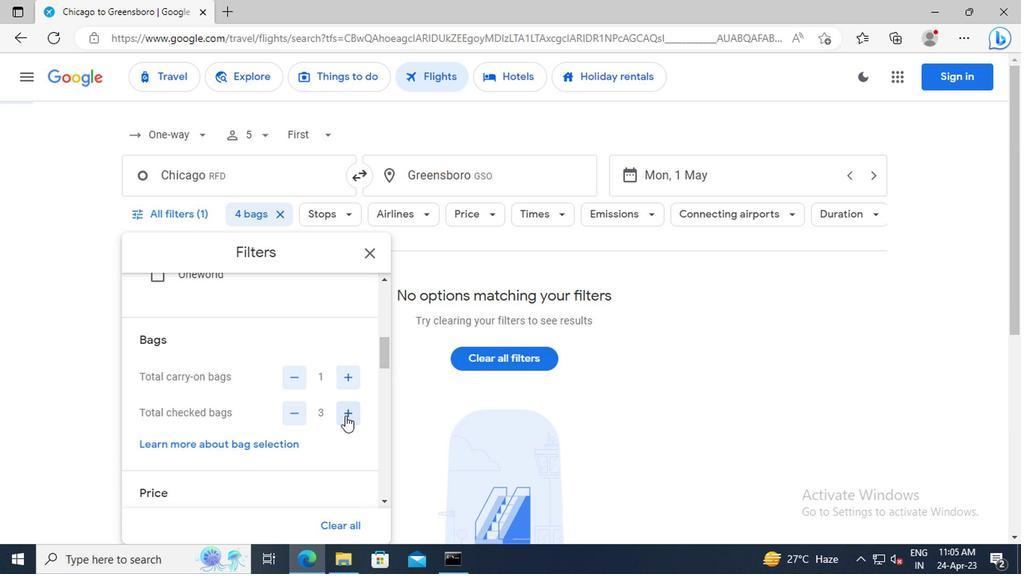
Action: Mouse pressed left at (369, 419)
Screenshot: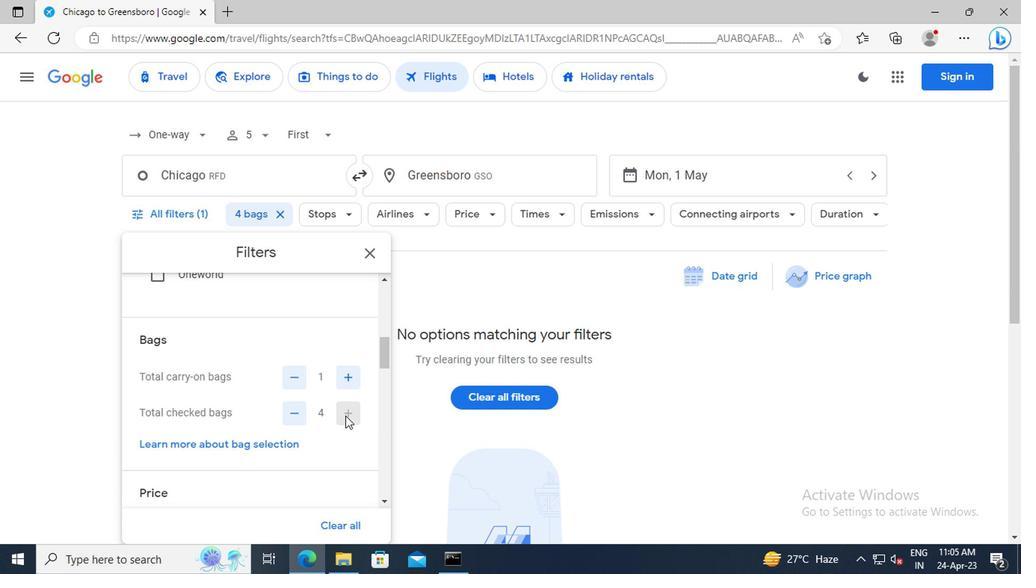 
Action: Mouse moved to (355, 397)
Screenshot: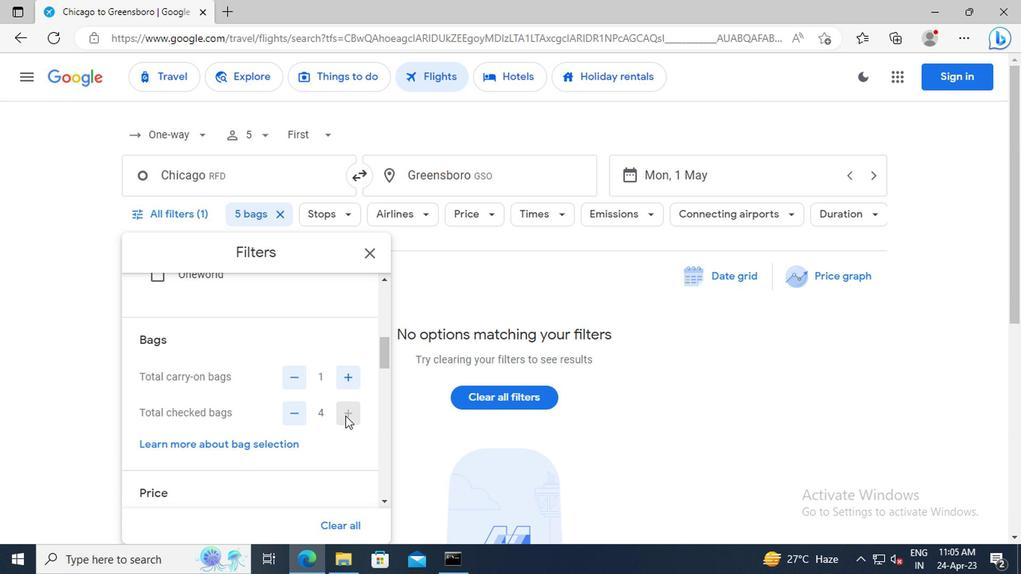 
Action: Mouse scrolled (355, 397) with delta (0, 0)
Screenshot: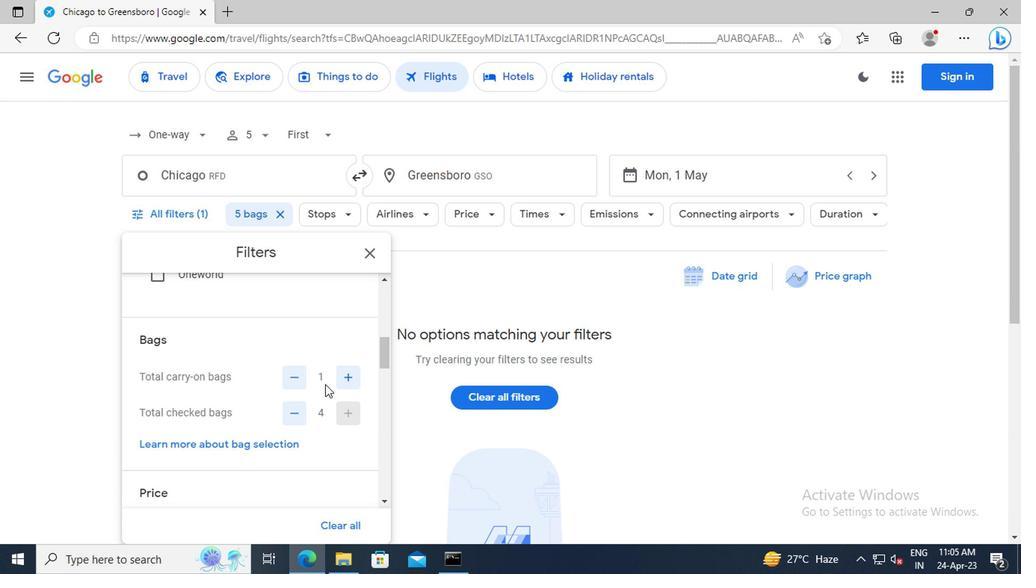 
Action: Mouse scrolled (355, 397) with delta (0, 0)
Screenshot: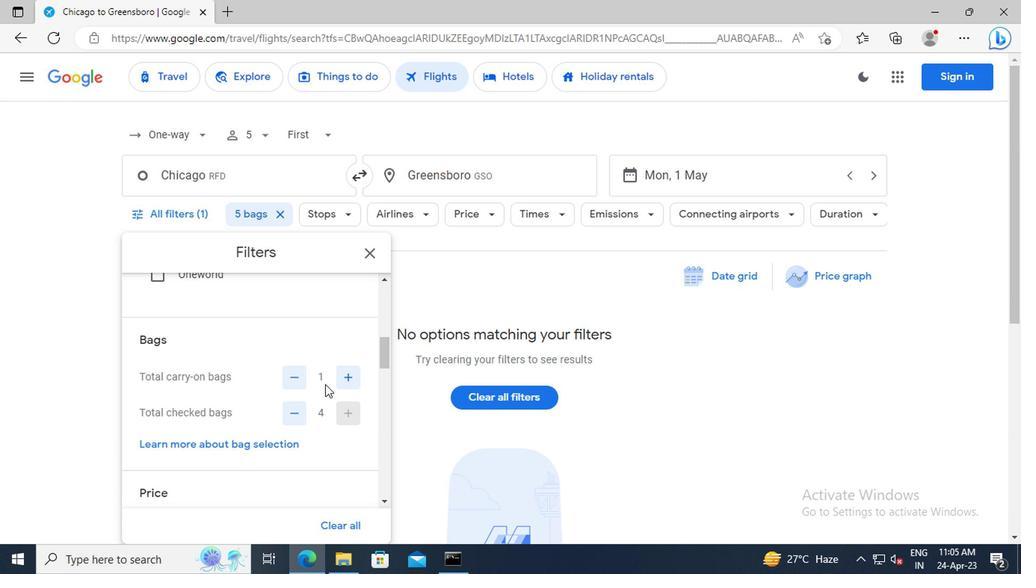 
Action: Mouse scrolled (355, 397) with delta (0, 0)
Screenshot: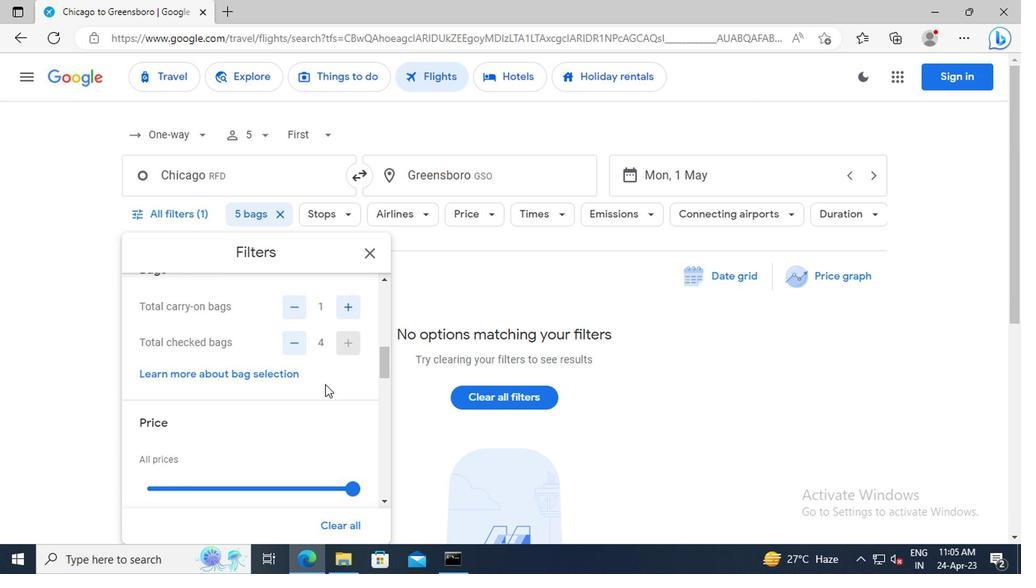 
Action: Mouse moved to (370, 445)
Screenshot: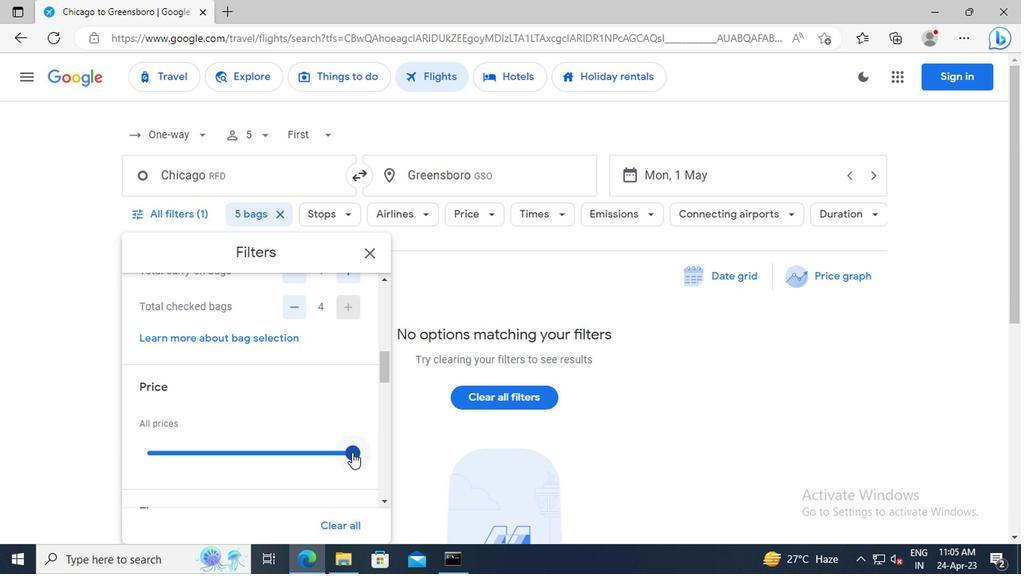 
Action: Mouse pressed left at (370, 445)
Screenshot: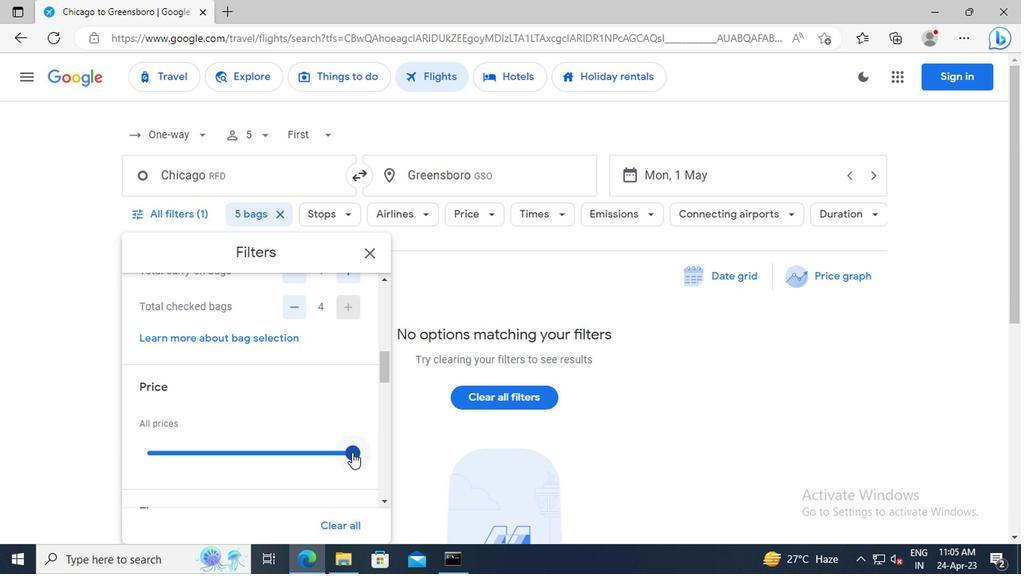 
Action: Mouse moved to (364, 398)
Screenshot: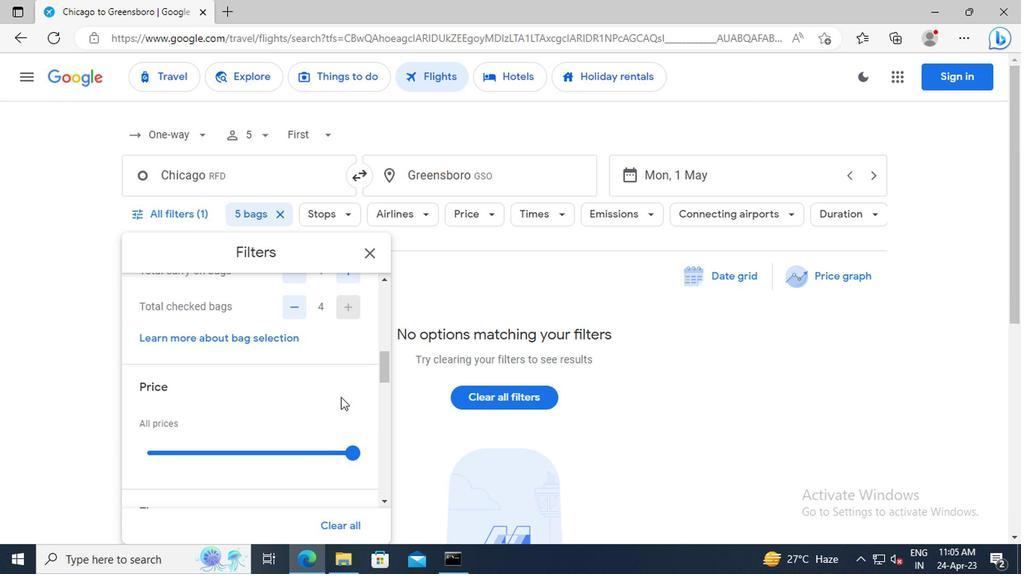 
Action: Mouse scrolled (364, 397) with delta (0, 0)
Screenshot: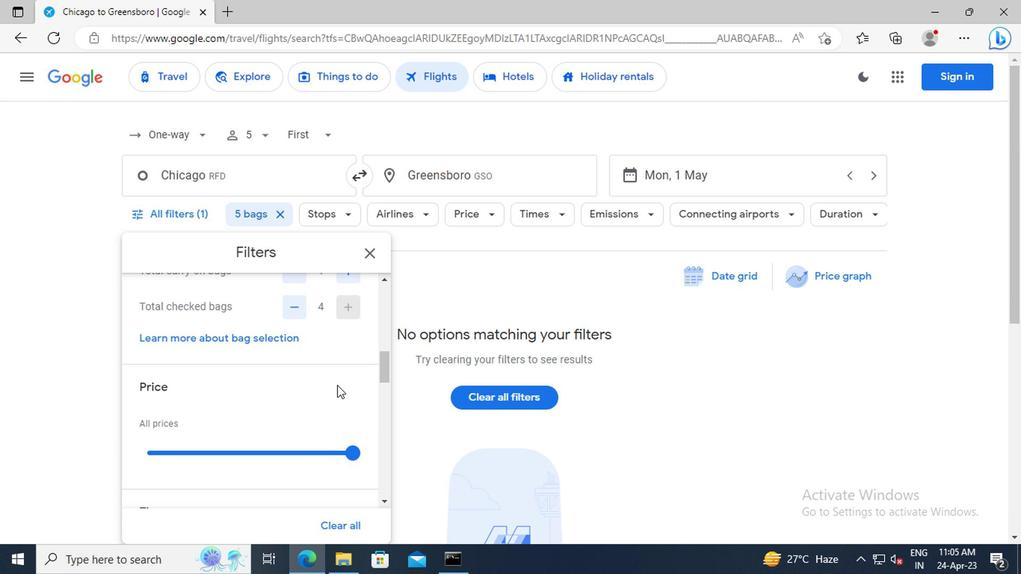 
Action: Mouse scrolled (364, 397) with delta (0, 0)
Screenshot: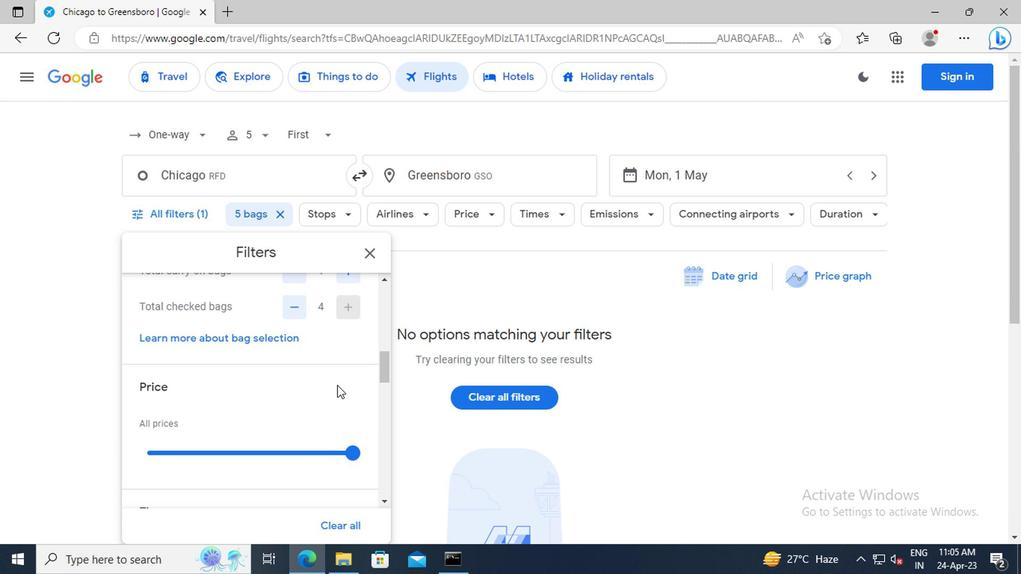 
Action: Mouse scrolled (364, 397) with delta (0, 0)
Screenshot: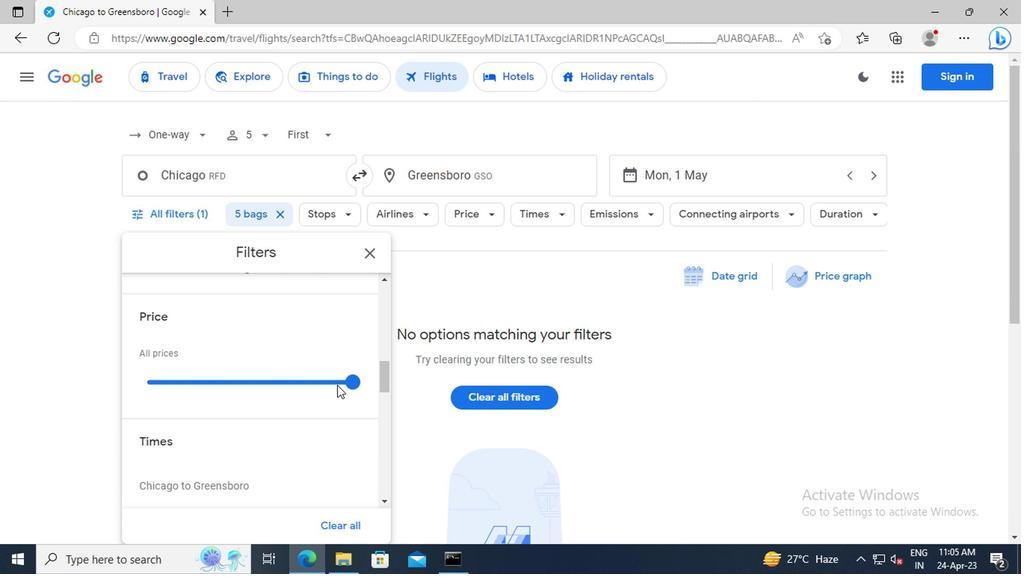 
Action: Mouse scrolled (364, 397) with delta (0, 0)
Screenshot: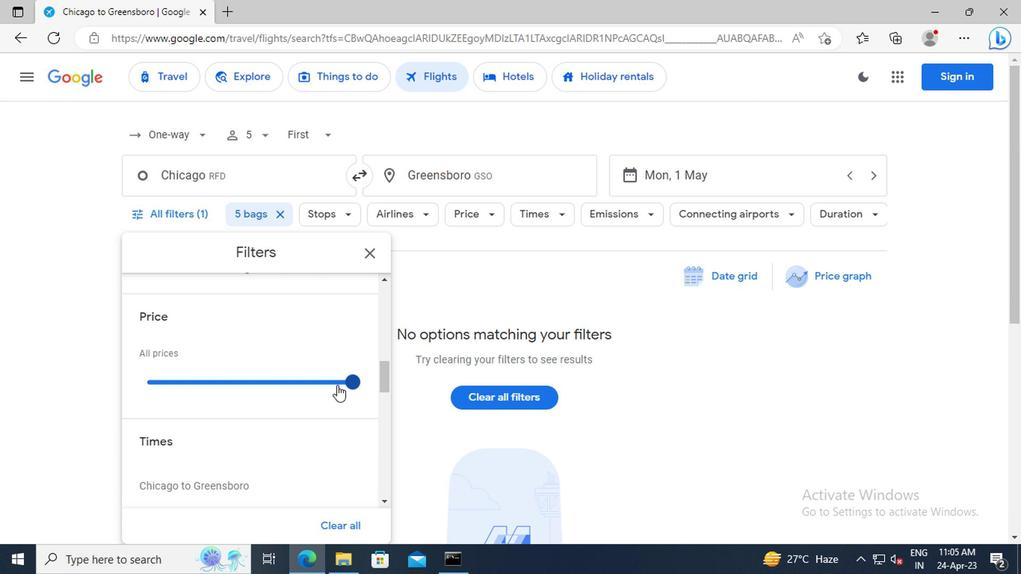 
Action: Mouse scrolled (364, 397) with delta (0, 0)
Screenshot: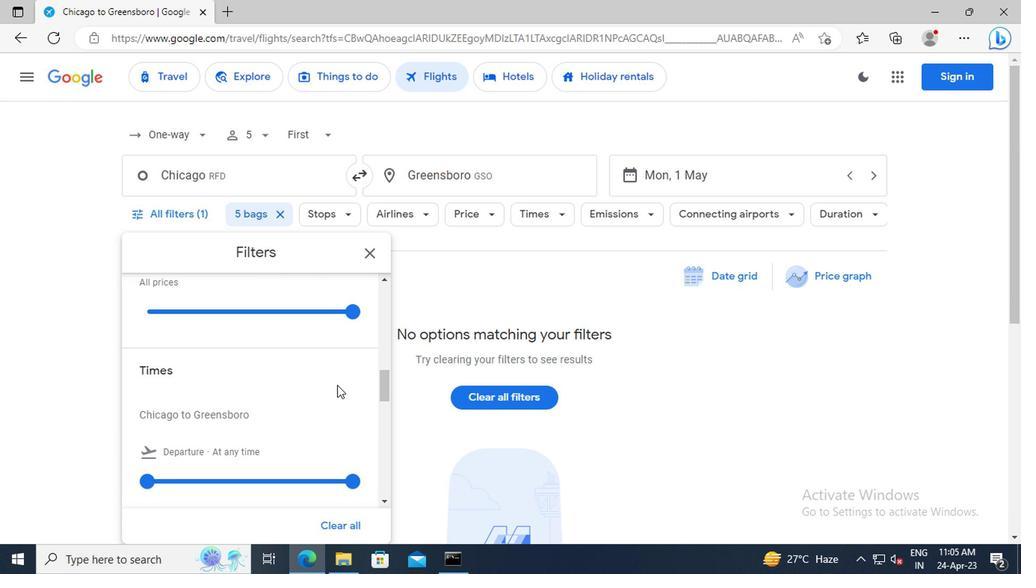 
Action: Mouse moved to (362, 390)
Screenshot: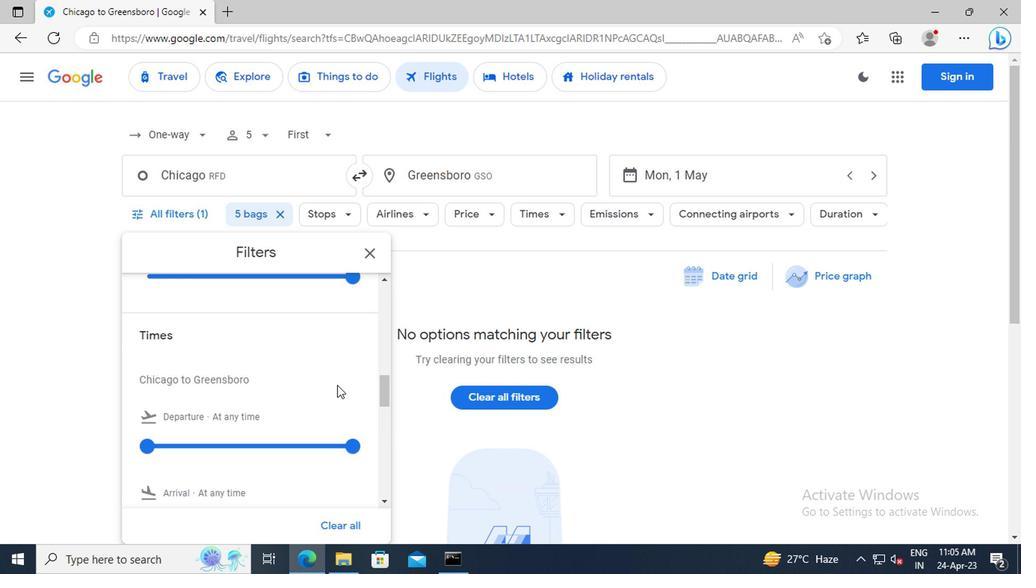 
Action: Mouse scrolled (362, 389) with delta (0, 0)
Screenshot: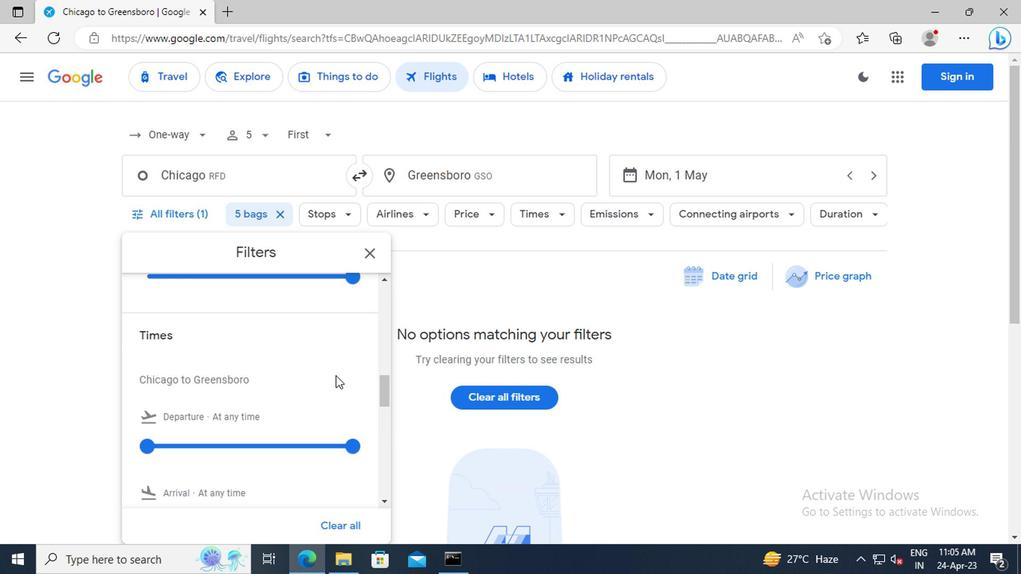
Action: Mouse moved to (229, 415)
Screenshot: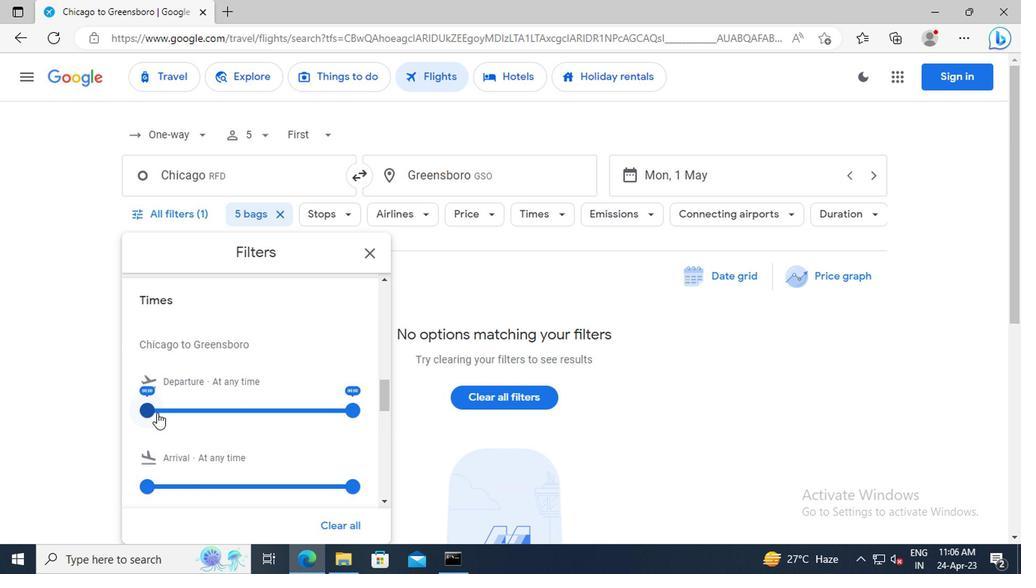 
Action: Mouse pressed left at (229, 415)
Screenshot: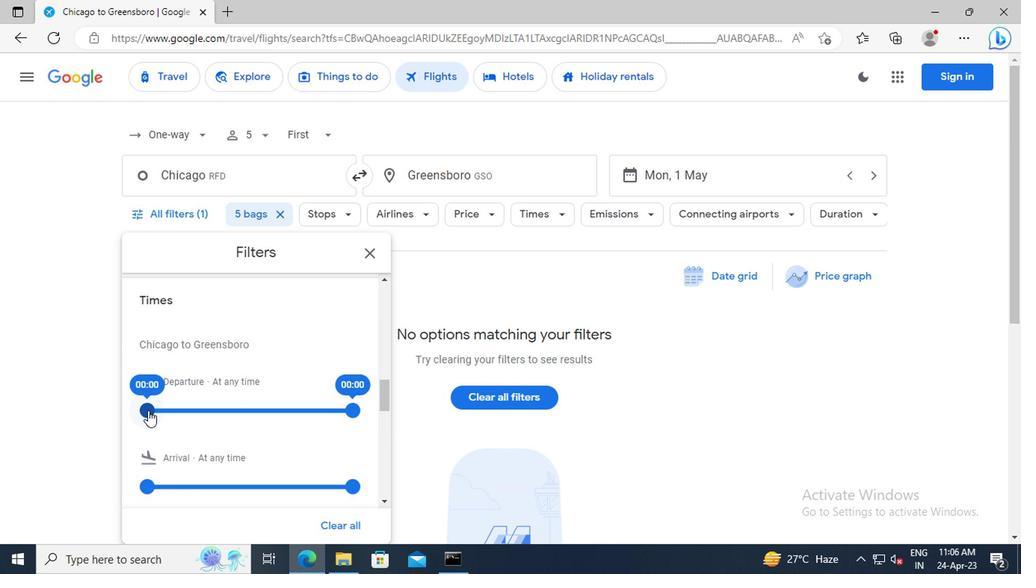 
Action: Mouse moved to (376, 414)
Screenshot: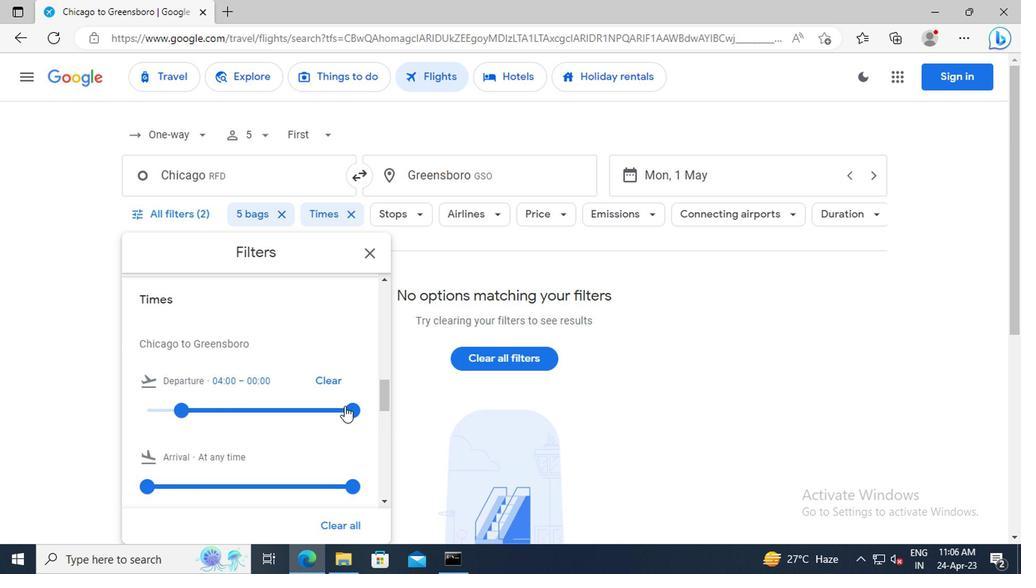
Action: Mouse pressed left at (376, 414)
Screenshot: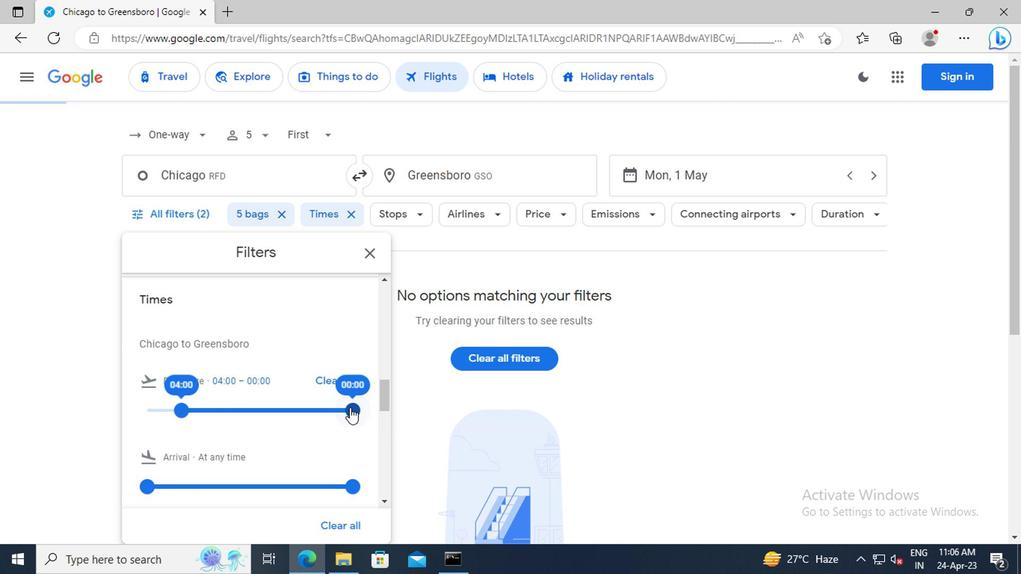 
Action: Mouse moved to (387, 304)
Screenshot: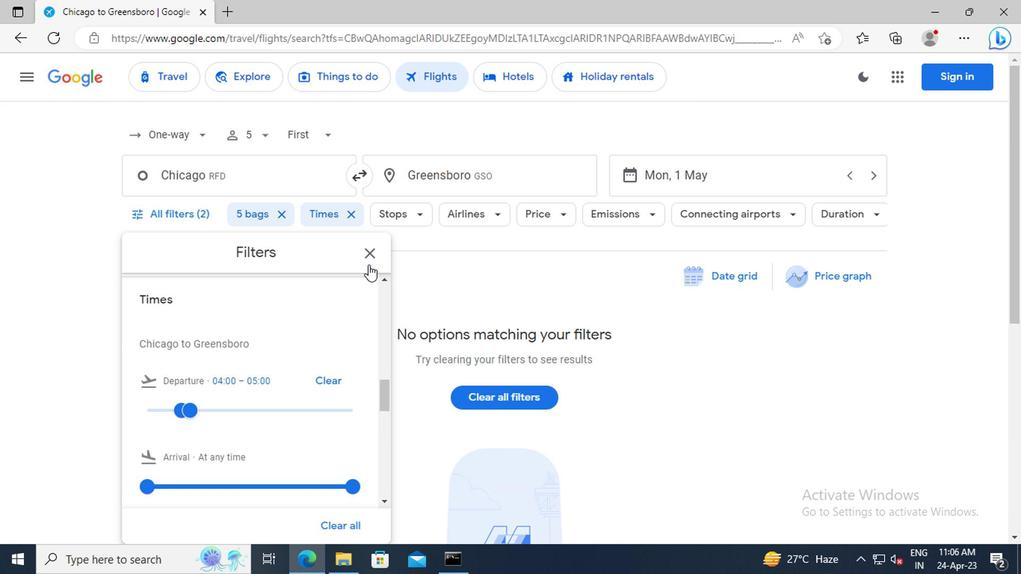 
Action: Mouse pressed left at (387, 304)
Screenshot: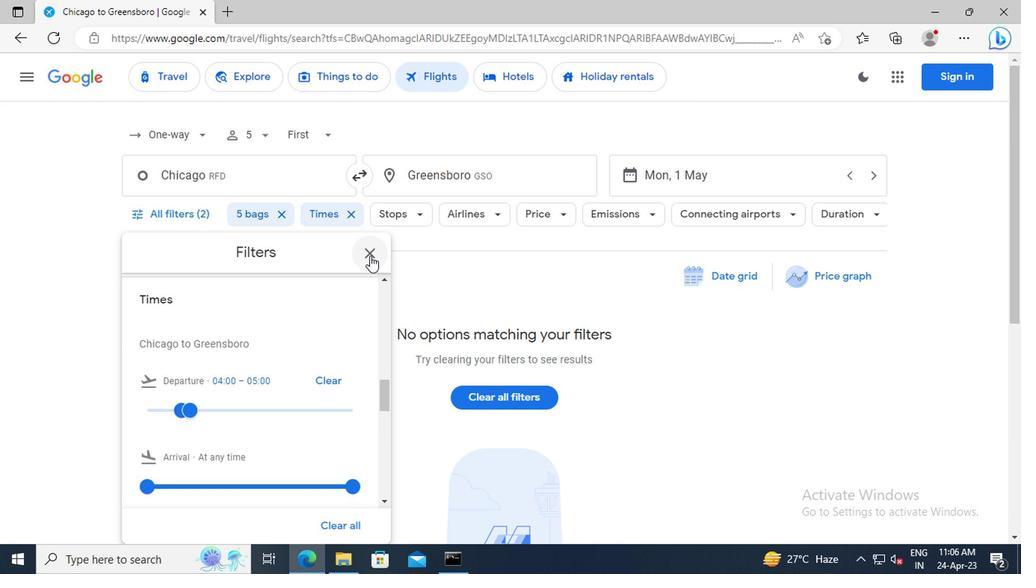
